 Task: Create a due date automation trigger when advanced on, 2 hours before a card is due add content with a name or a description not ending with resume.
Action: Mouse moved to (1145, 333)
Screenshot: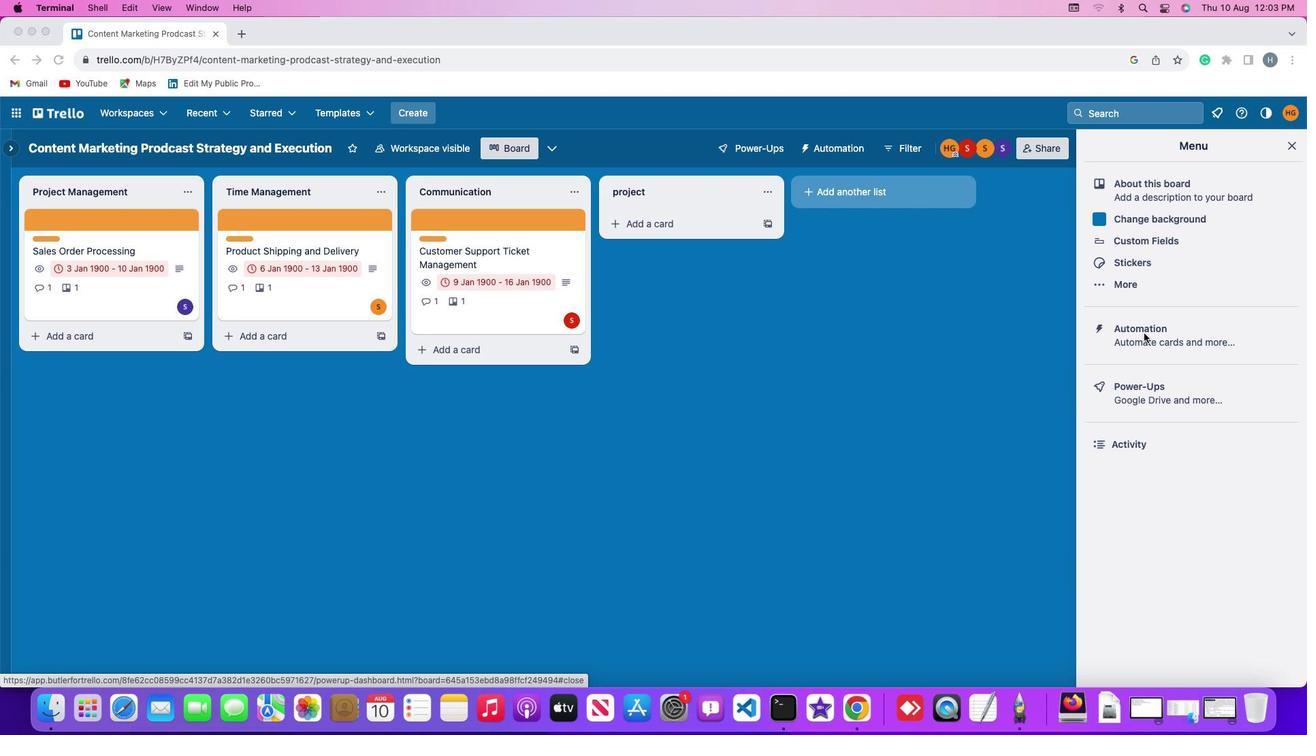 
Action: Mouse pressed left at (1145, 333)
Screenshot: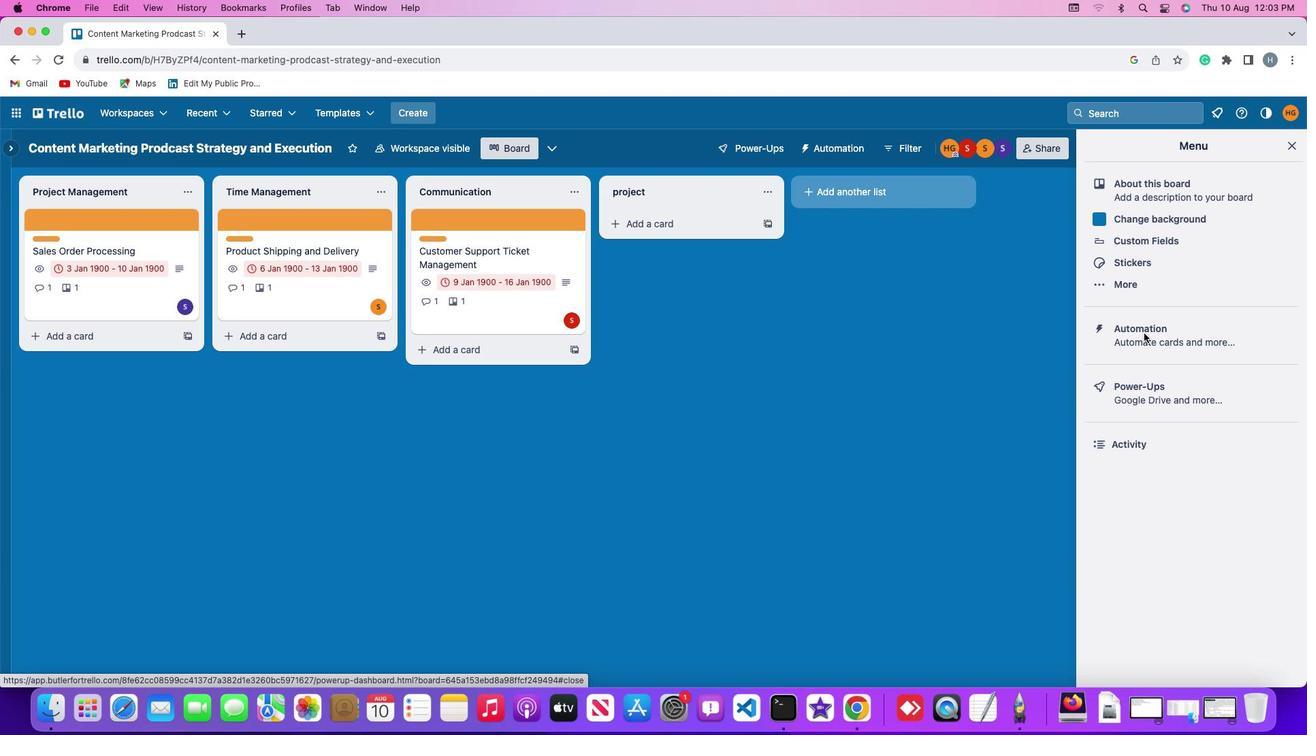 
Action: Mouse pressed left at (1145, 333)
Screenshot: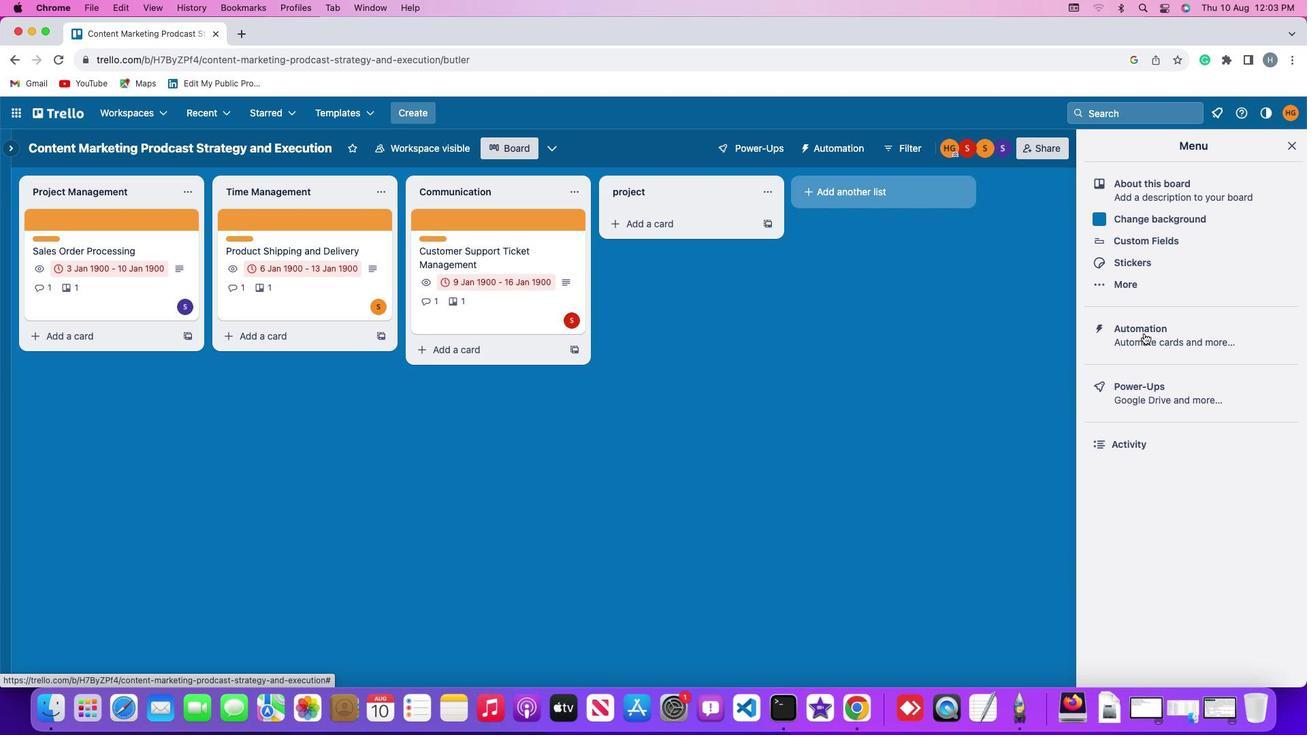 
Action: Mouse moved to (72, 324)
Screenshot: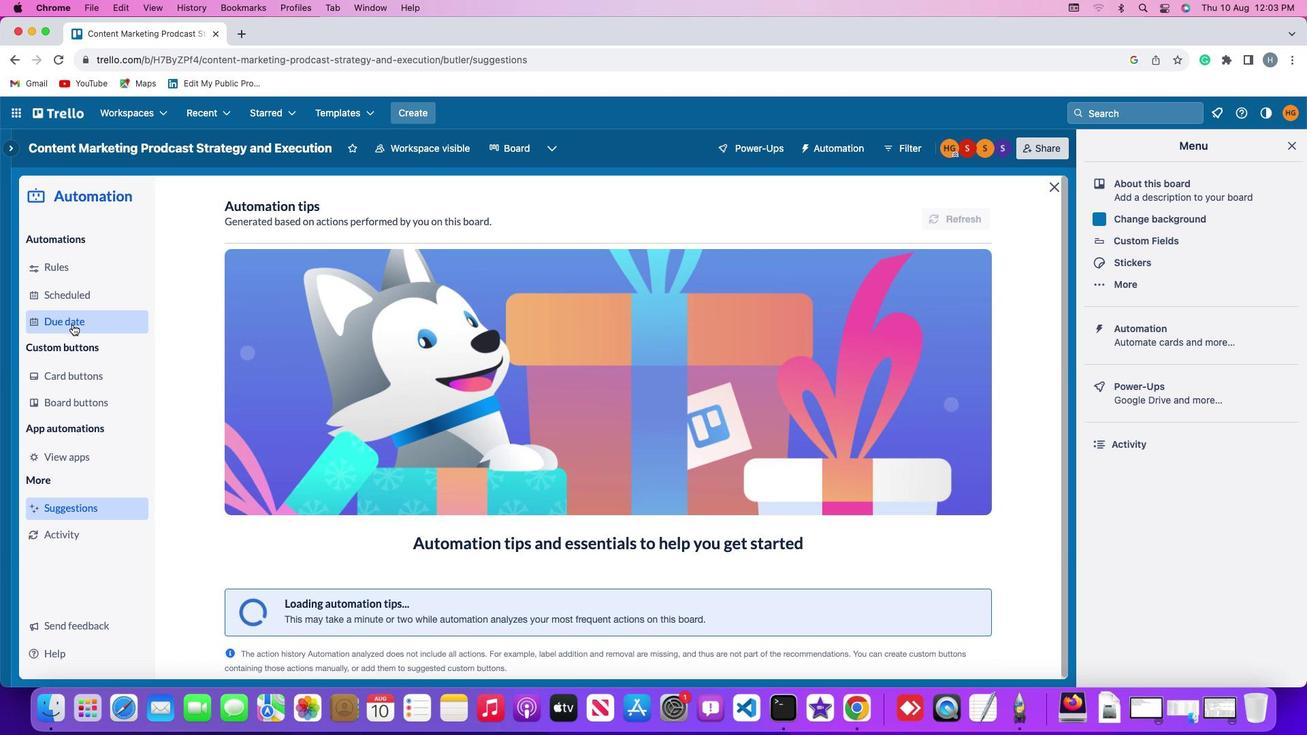 
Action: Mouse pressed left at (72, 324)
Screenshot: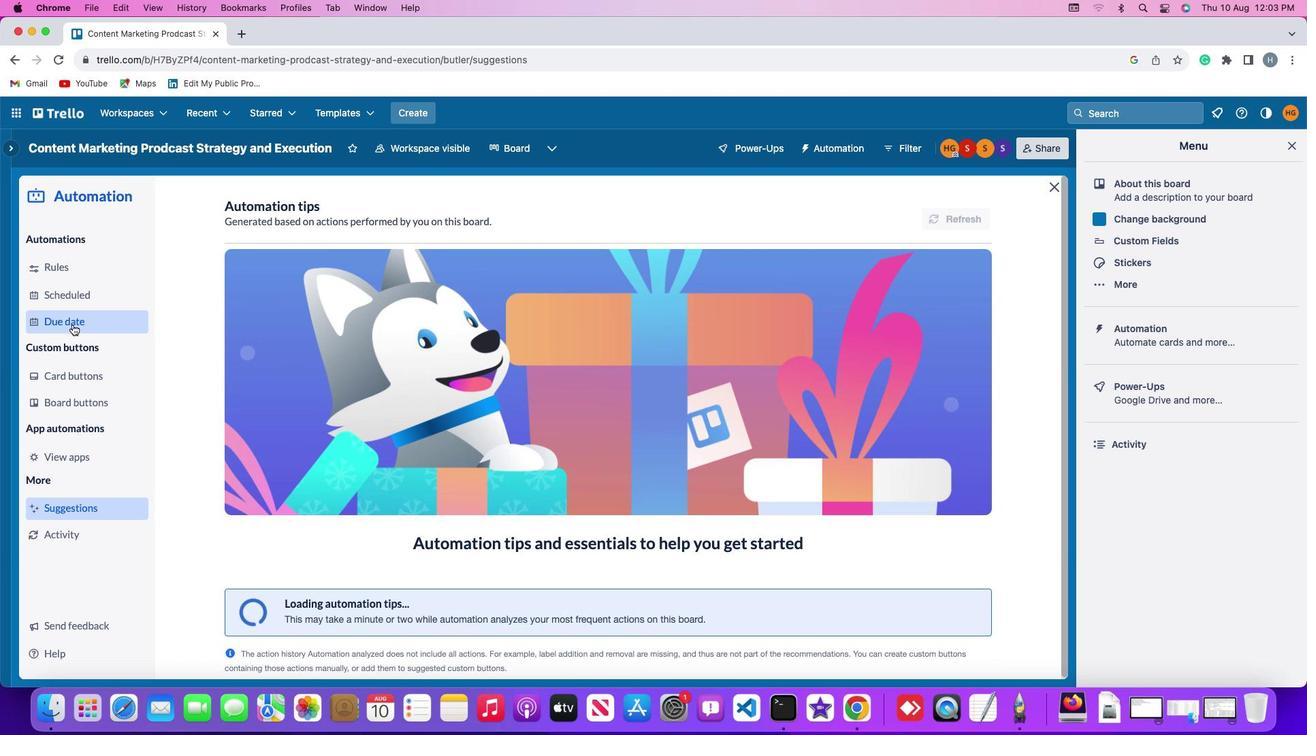 
Action: Mouse moved to (908, 211)
Screenshot: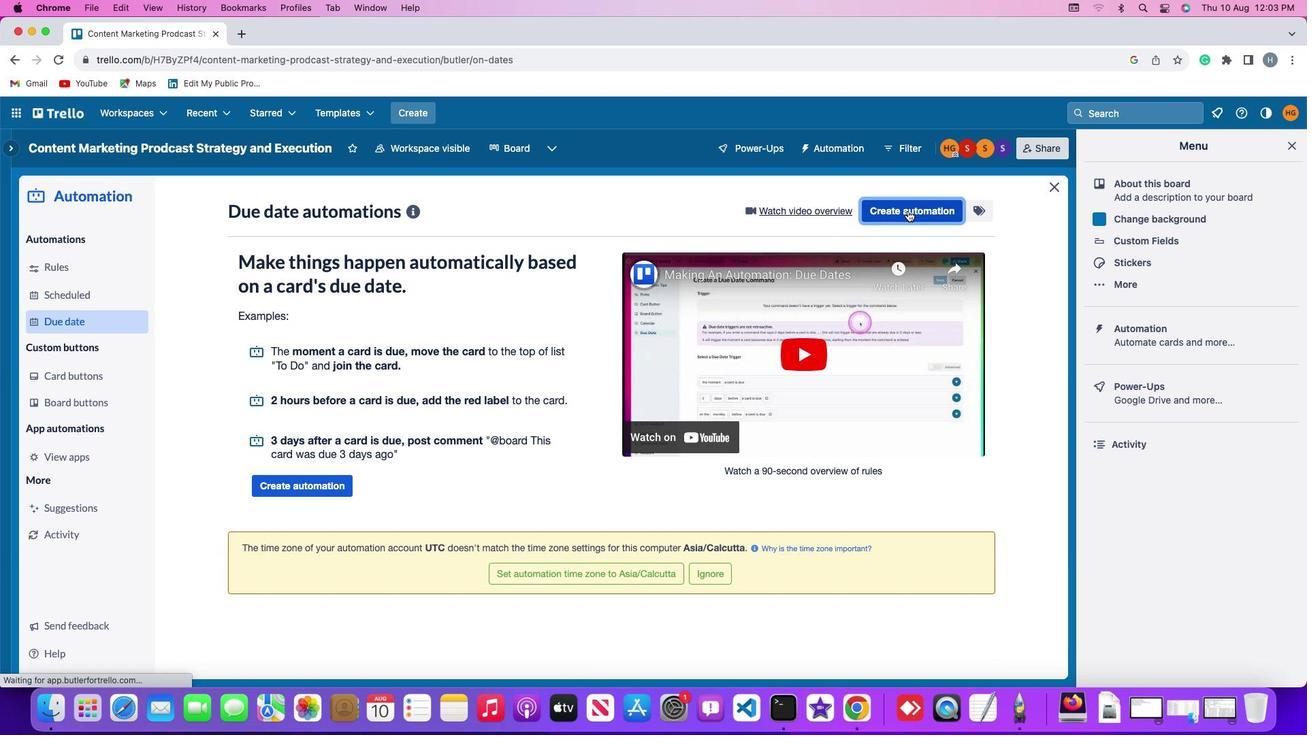 
Action: Mouse pressed left at (908, 211)
Screenshot: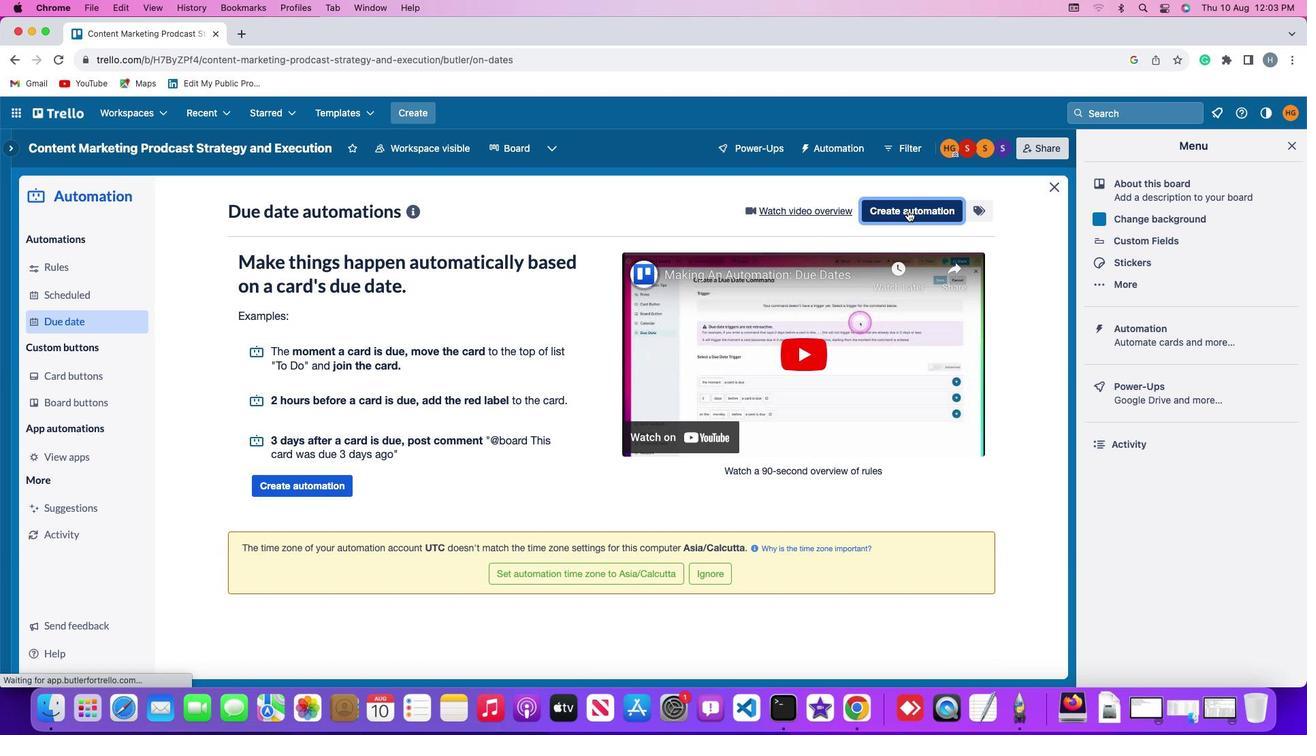 
Action: Mouse moved to (434, 341)
Screenshot: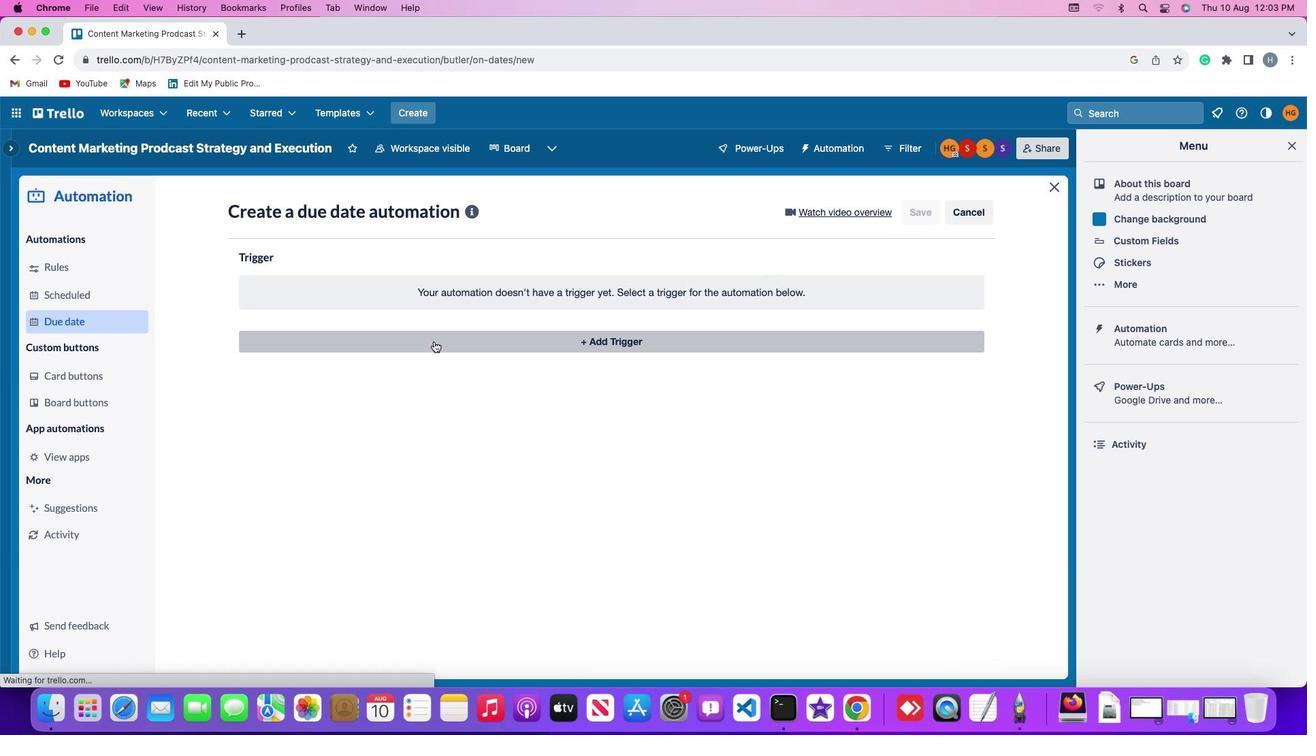 
Action: Mouse pressed left at (434, 341)
Screenshot: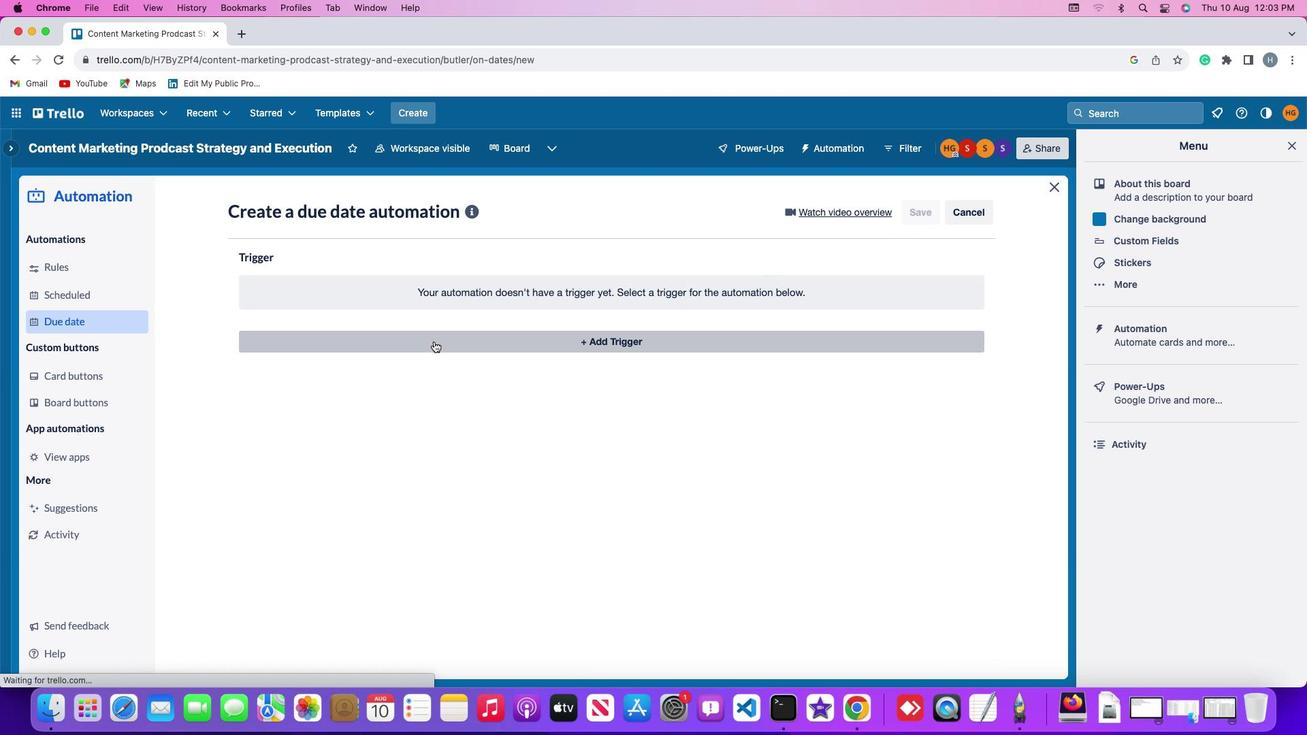 
Action: Mouse moved to (271, 547)
Screenshot: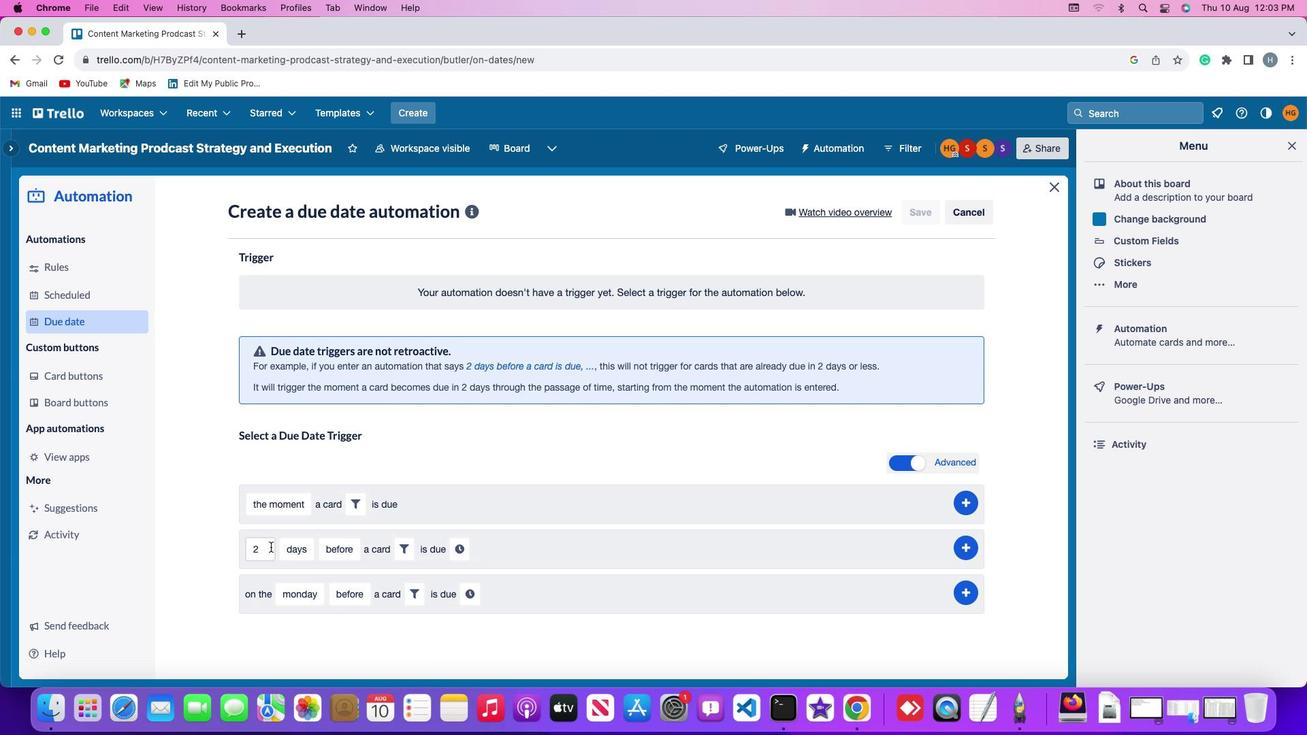 
Action: Mouse pressed left at (271, 547)
Screenshot: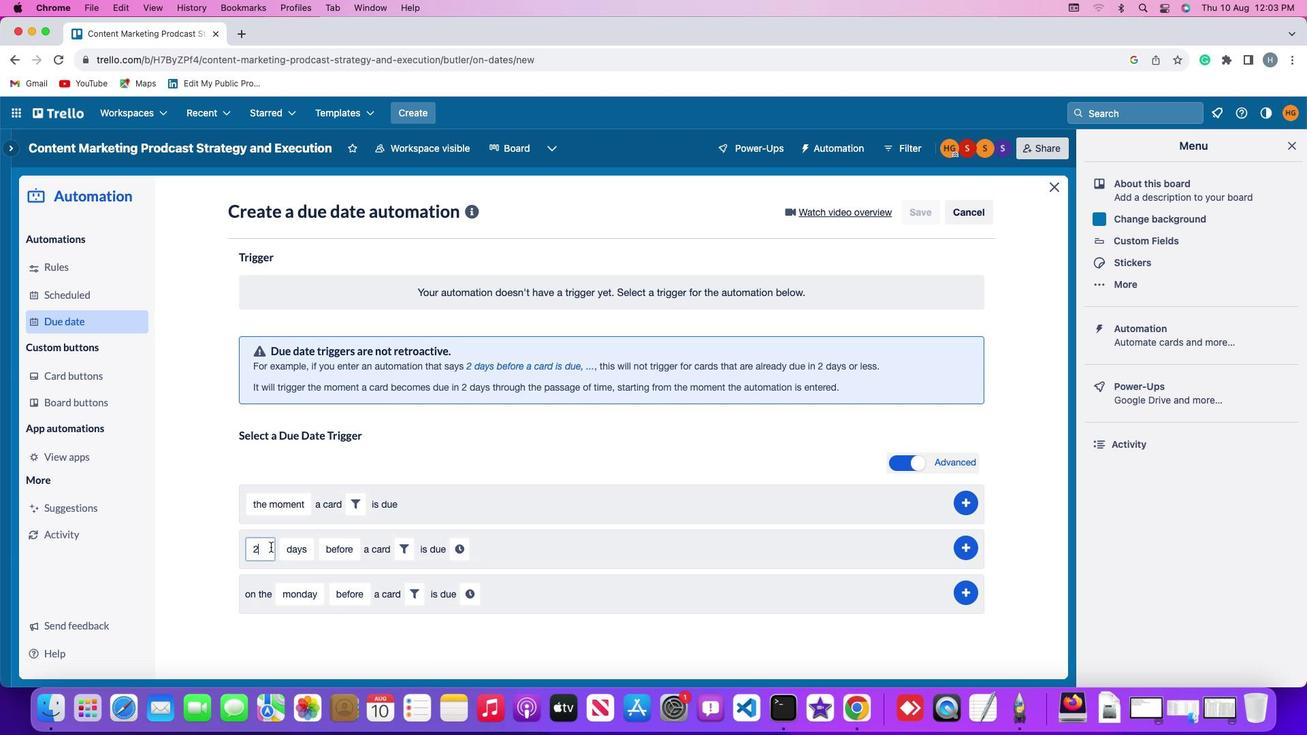
Action: Key pressed Key.backspace'2'
Screenshot: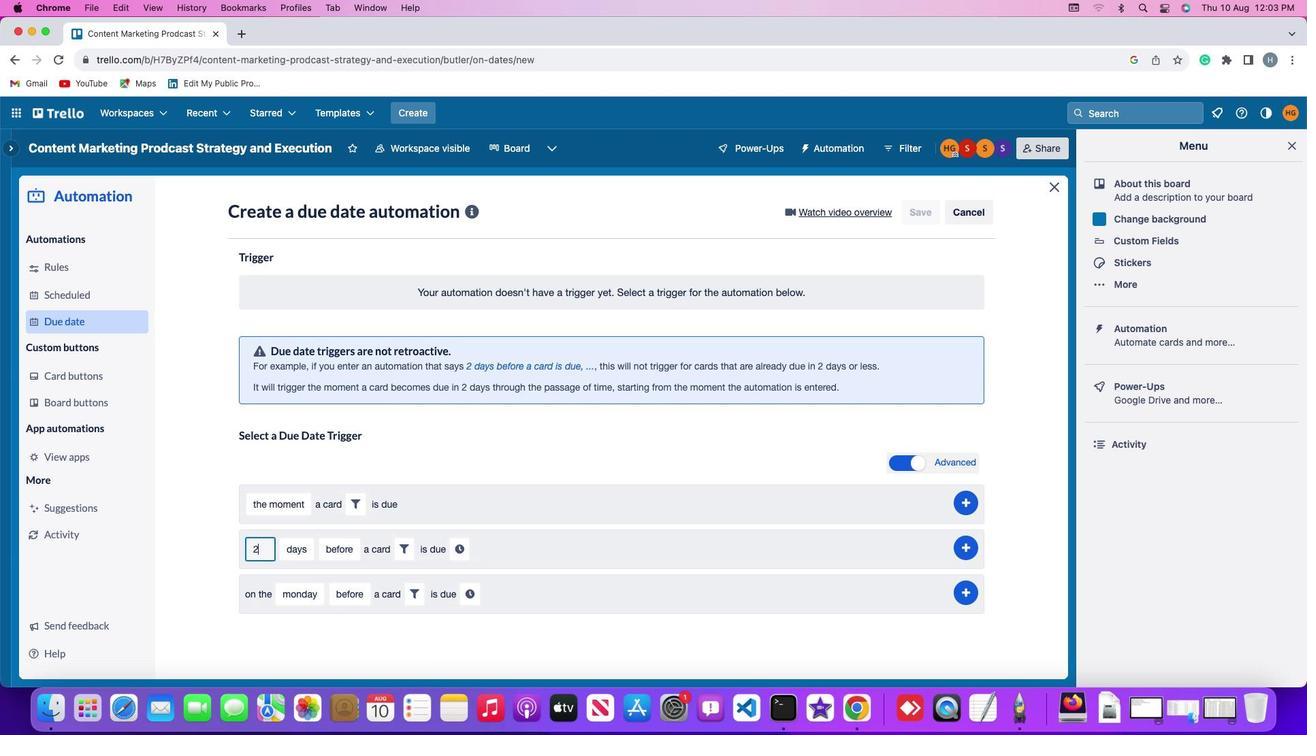 
Action: Mouse moved to (292, 547)
Screenshot: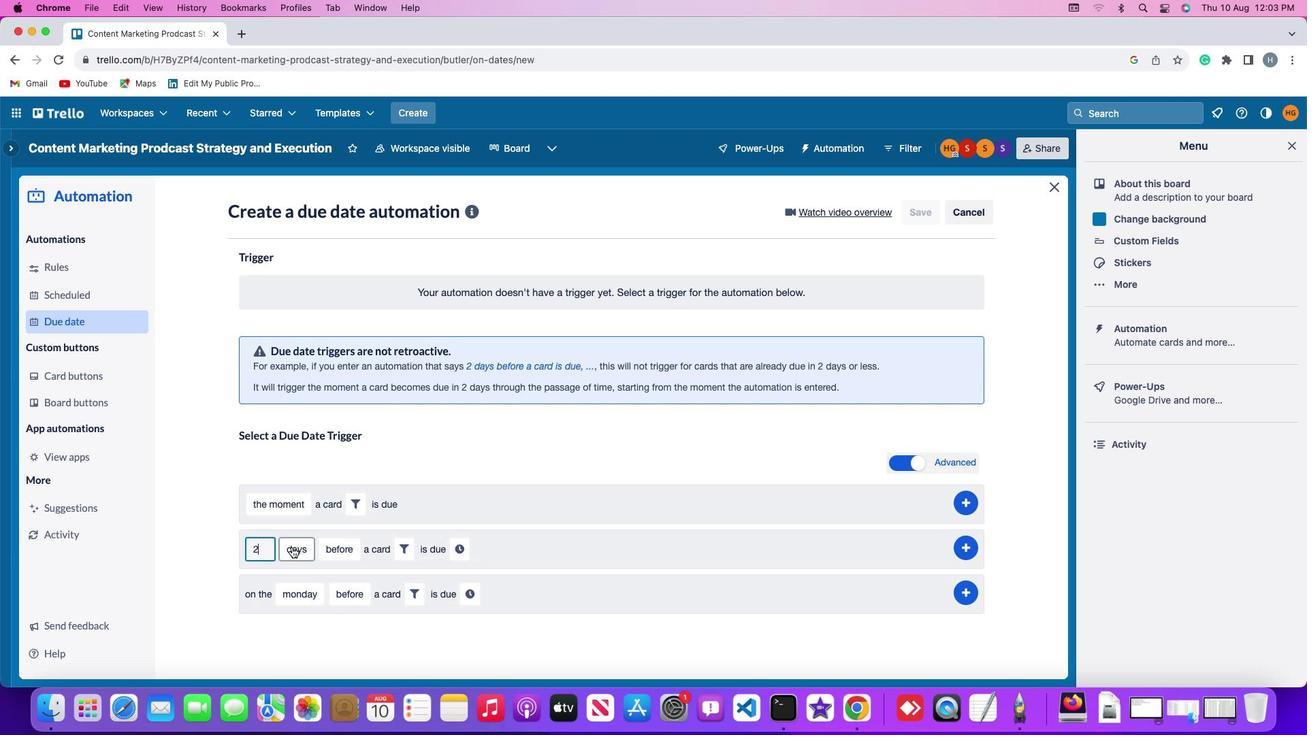 
Action: Mouse pressed left at (292, 547)
Screenshot: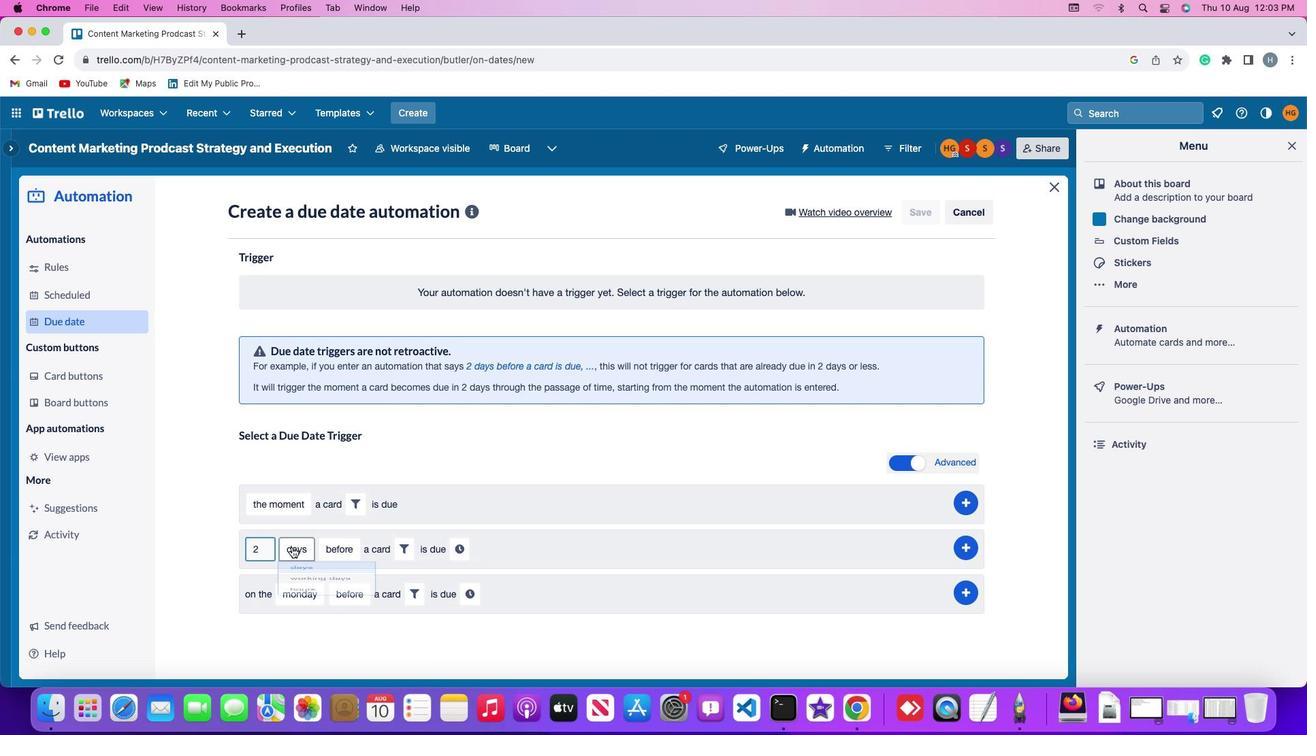 
Action: Mouse moved to (308, 635)
Screenshot: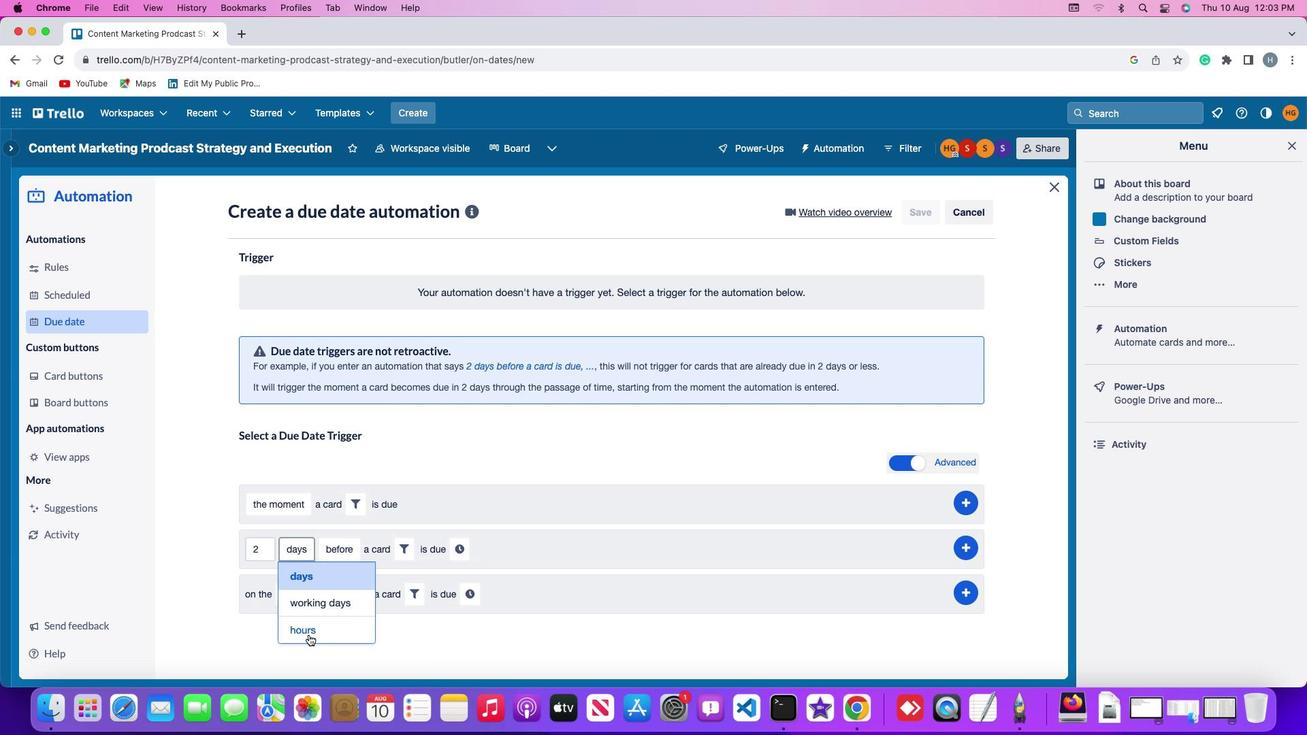 
Action: Mouse pressed left at (308, 635)
Screenshot: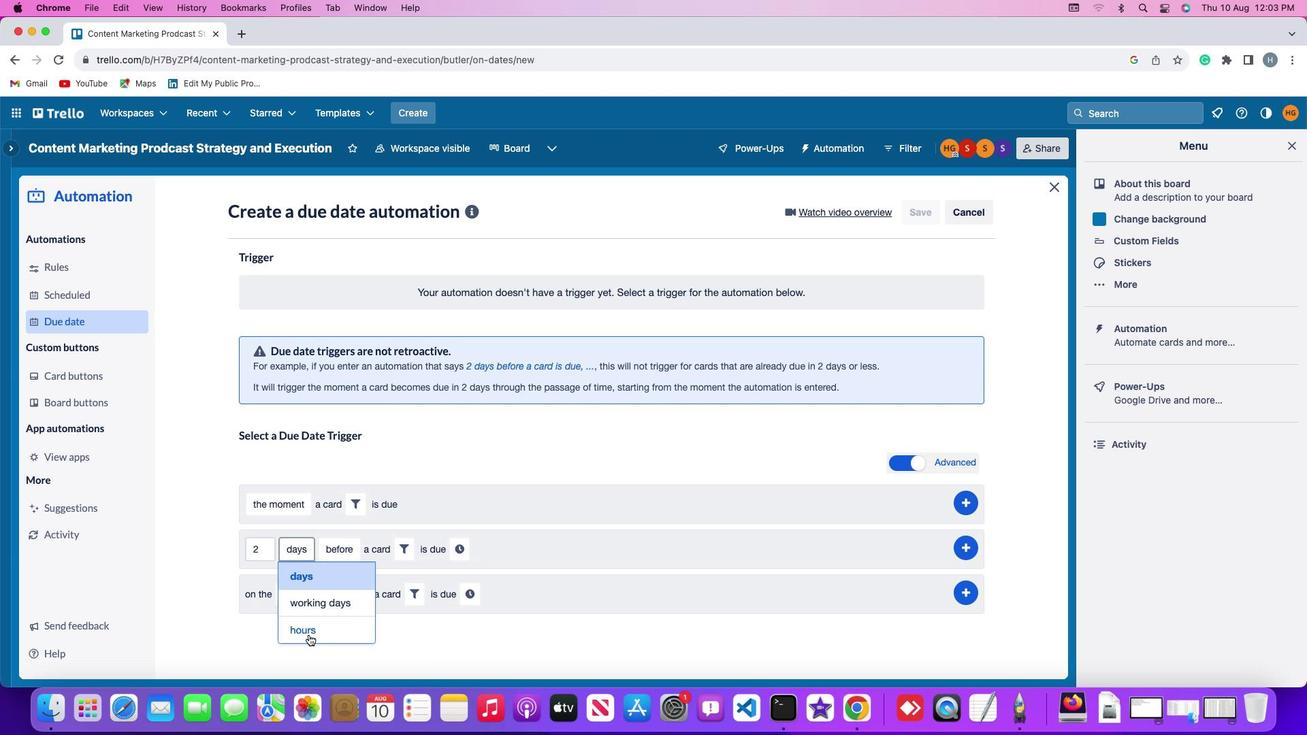 
Action: Mouse moved to (342, 553)
Screenshot: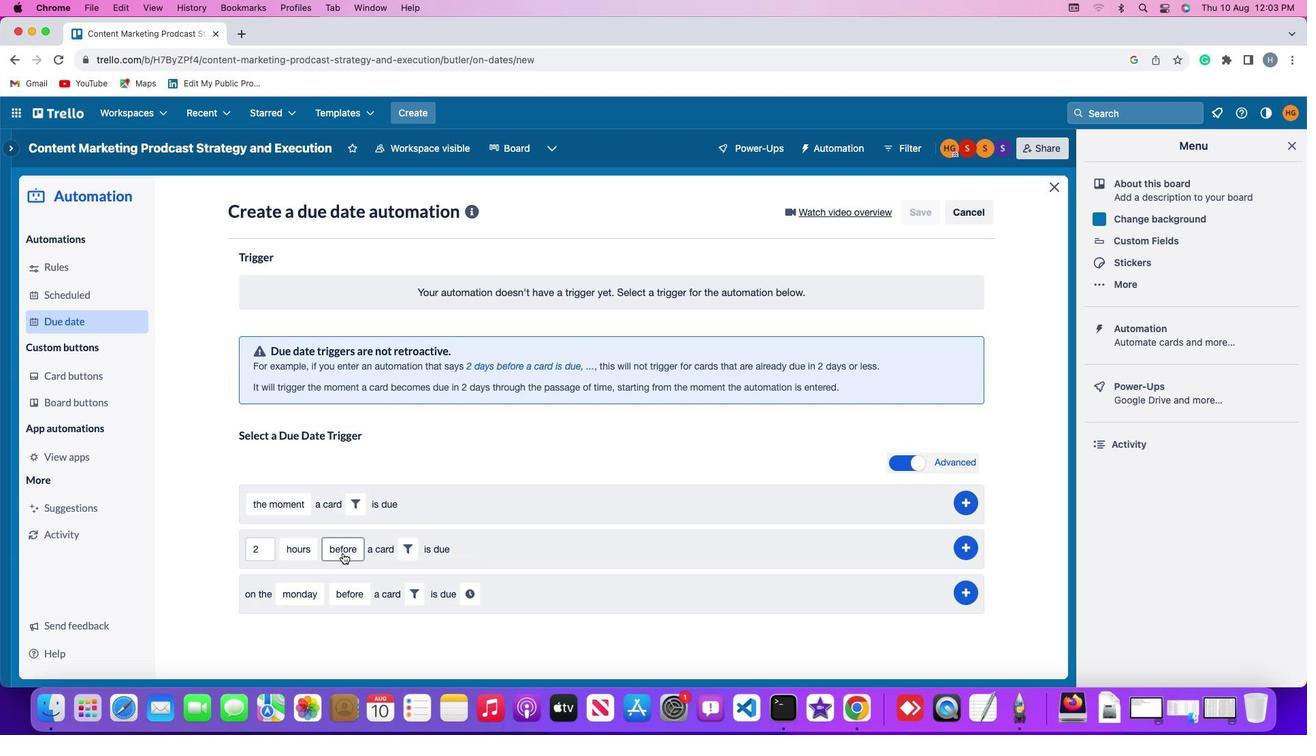 
Action: Mouse pressed left at (342, 553)
Screenshot: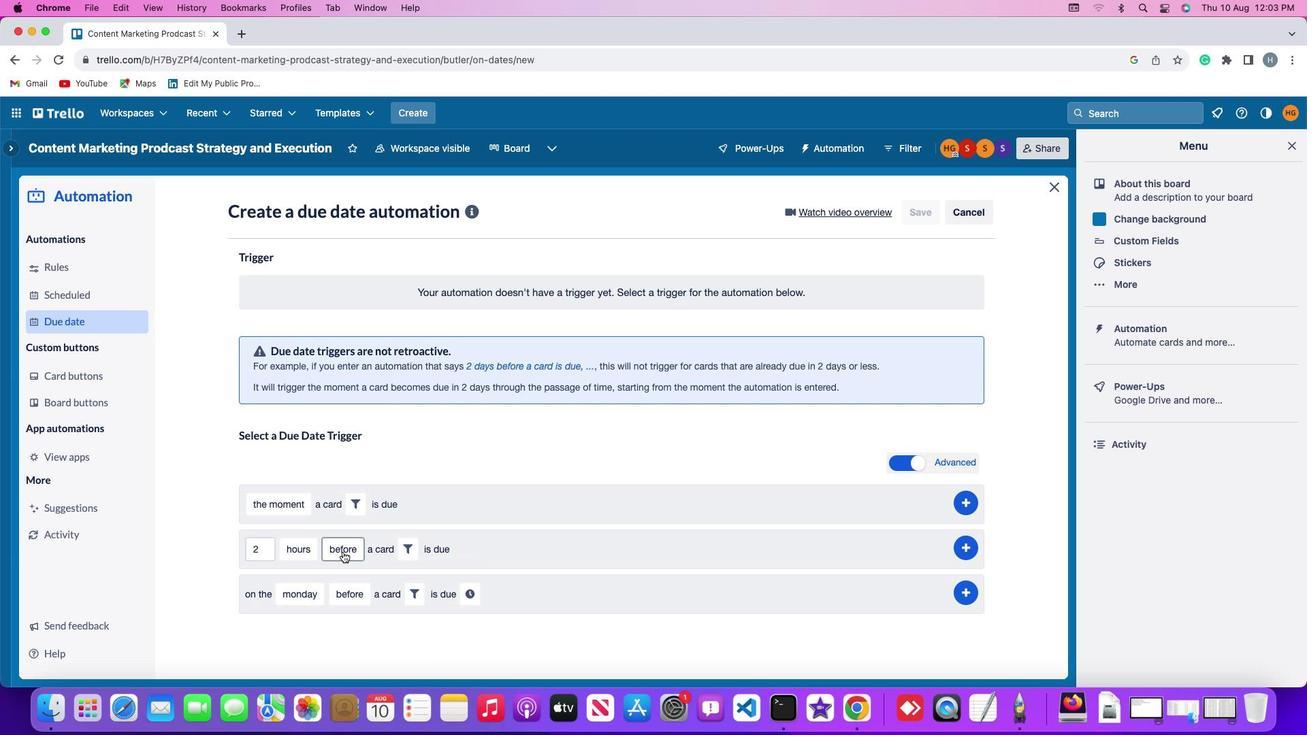 
Action: Mouse moved to (344, 572)
Screenshot: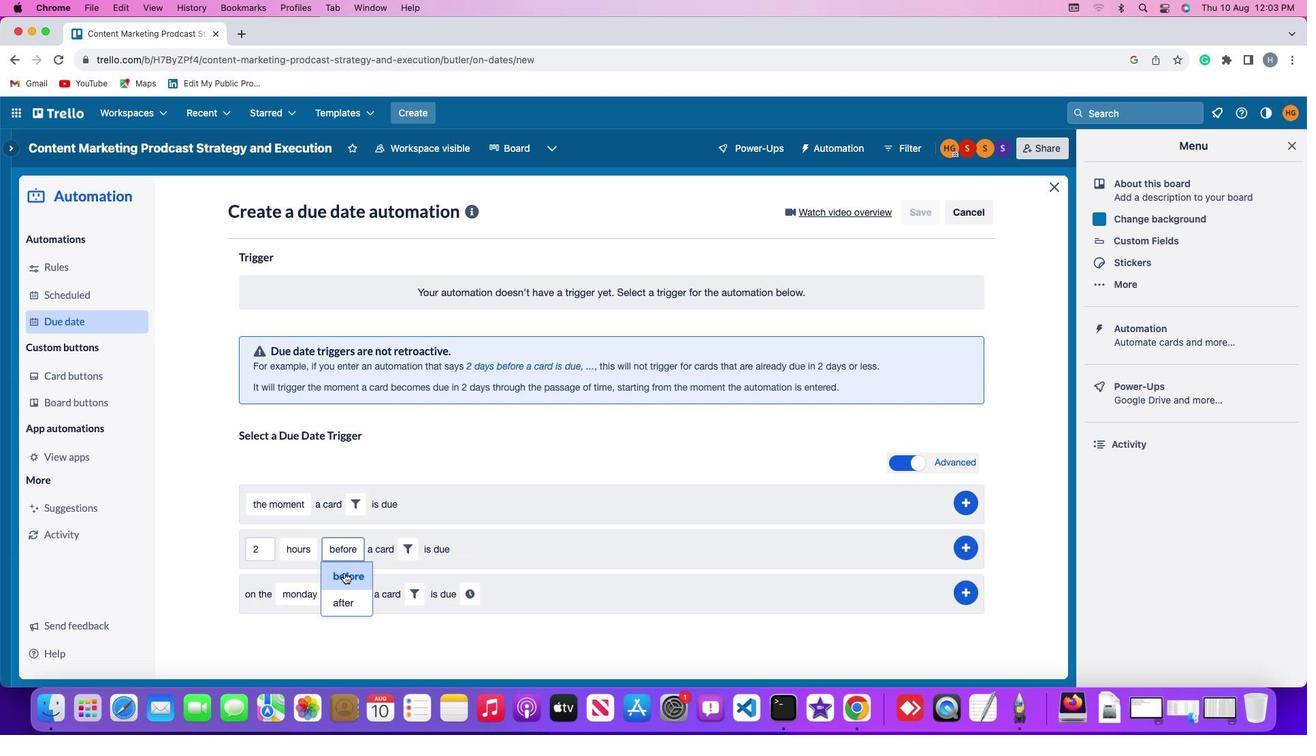
Action: Mouse pressed left at (344, 572)
Screenshot: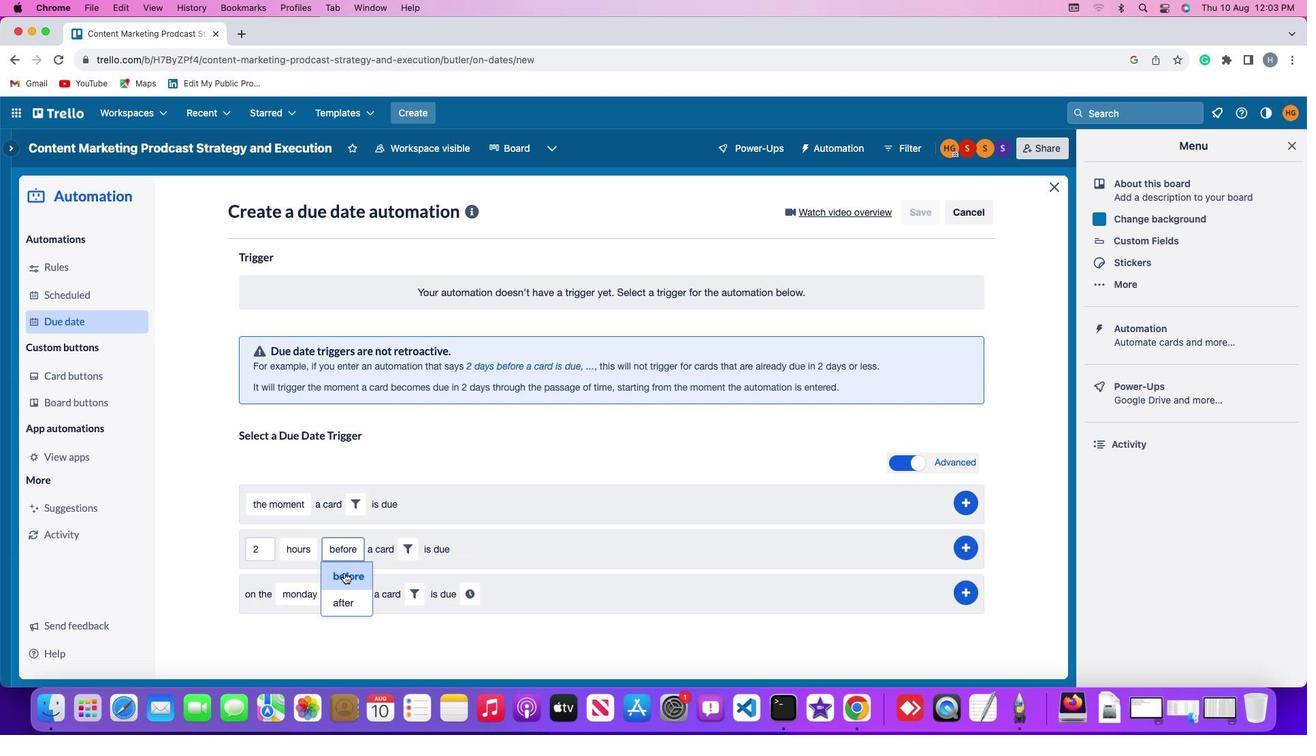 
Action: Mouse moved to (406, 546)
Screenshot: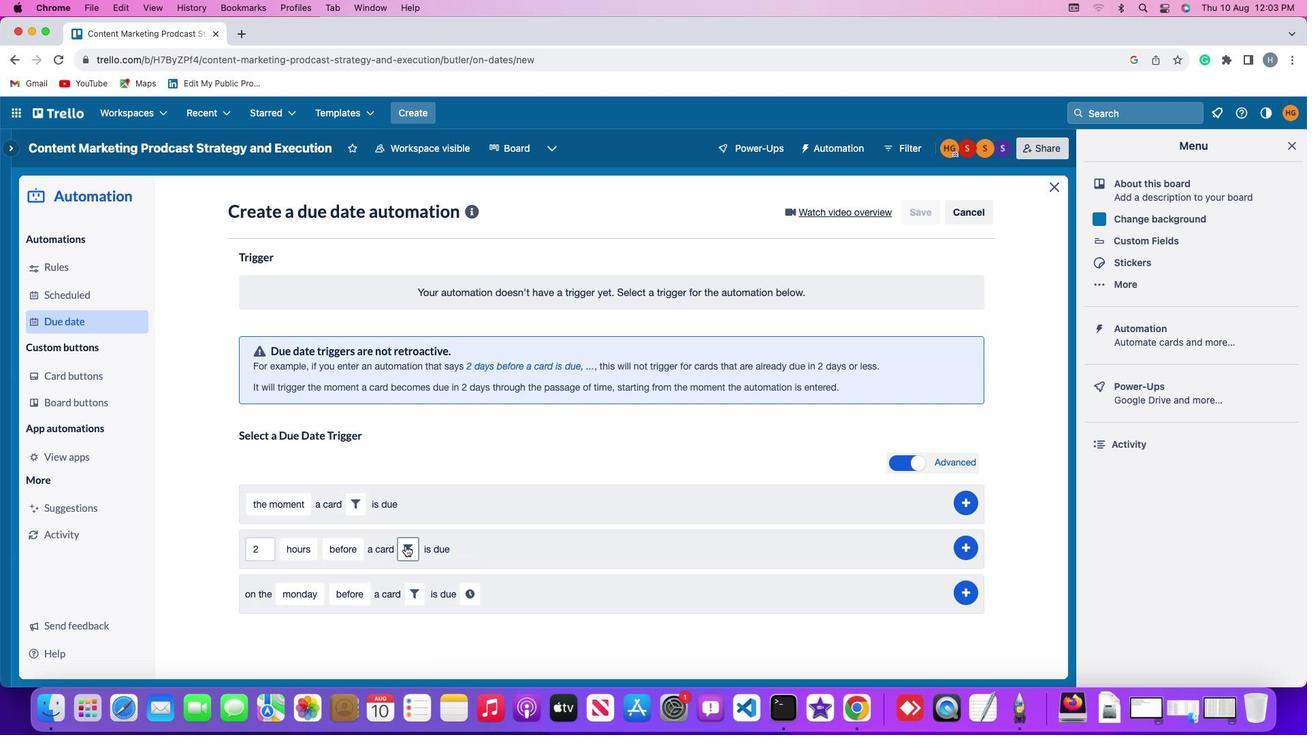 
Action: Mouse pressed left at (406, 546)
Screenshot: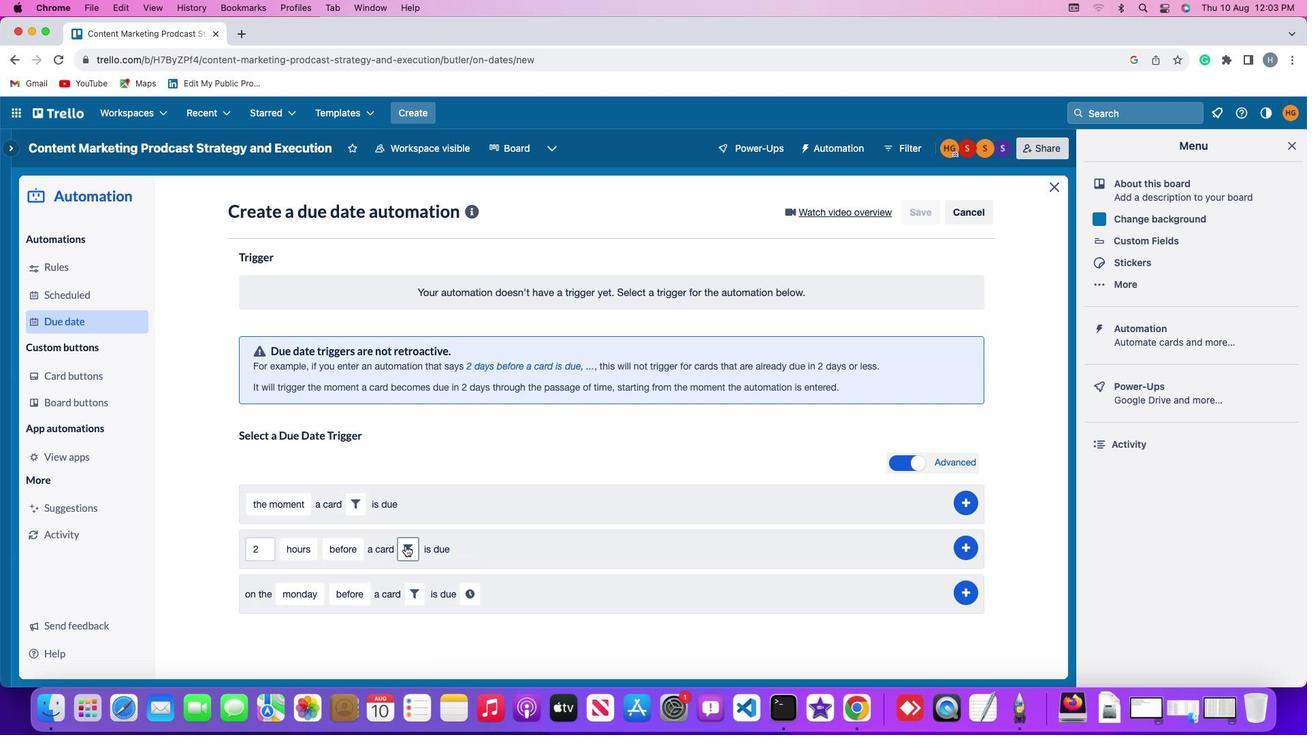 
Action: Mouse moved to (582, 585)
Screenshot: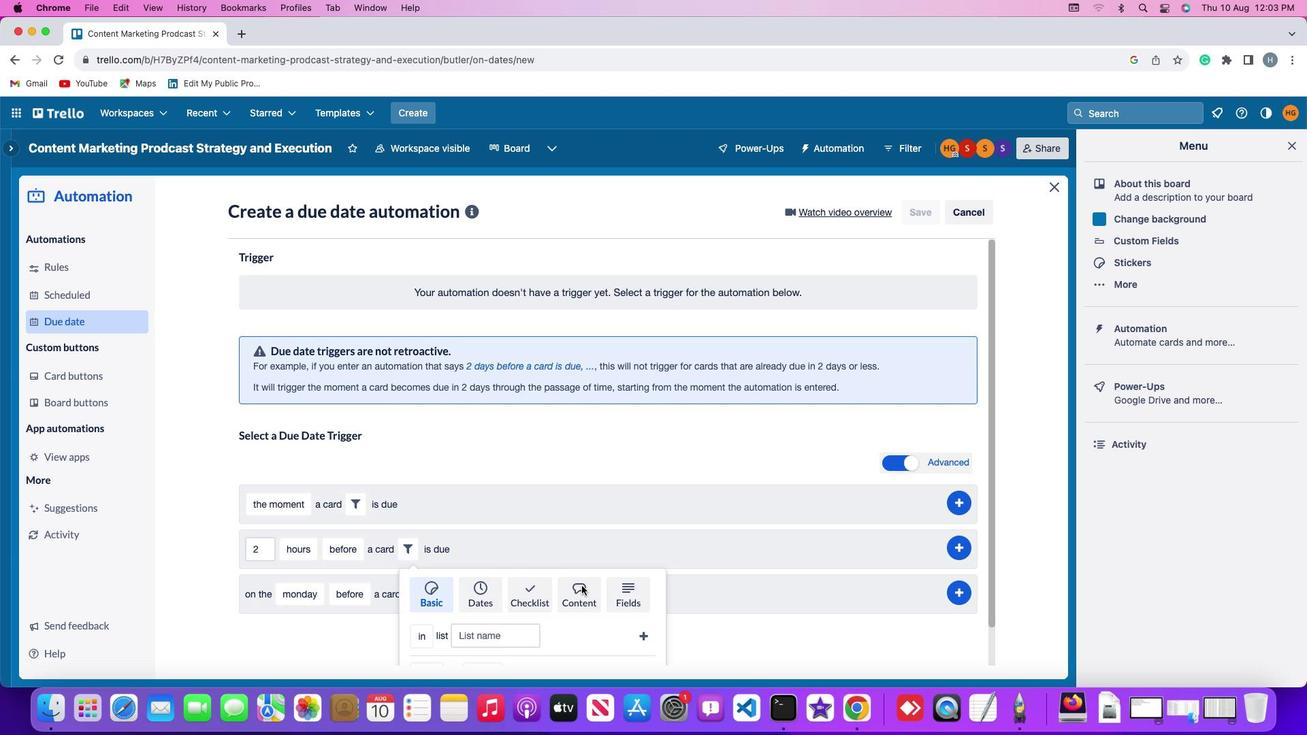 
Action: Mouse pressed left at (582, 585)
Screenshot: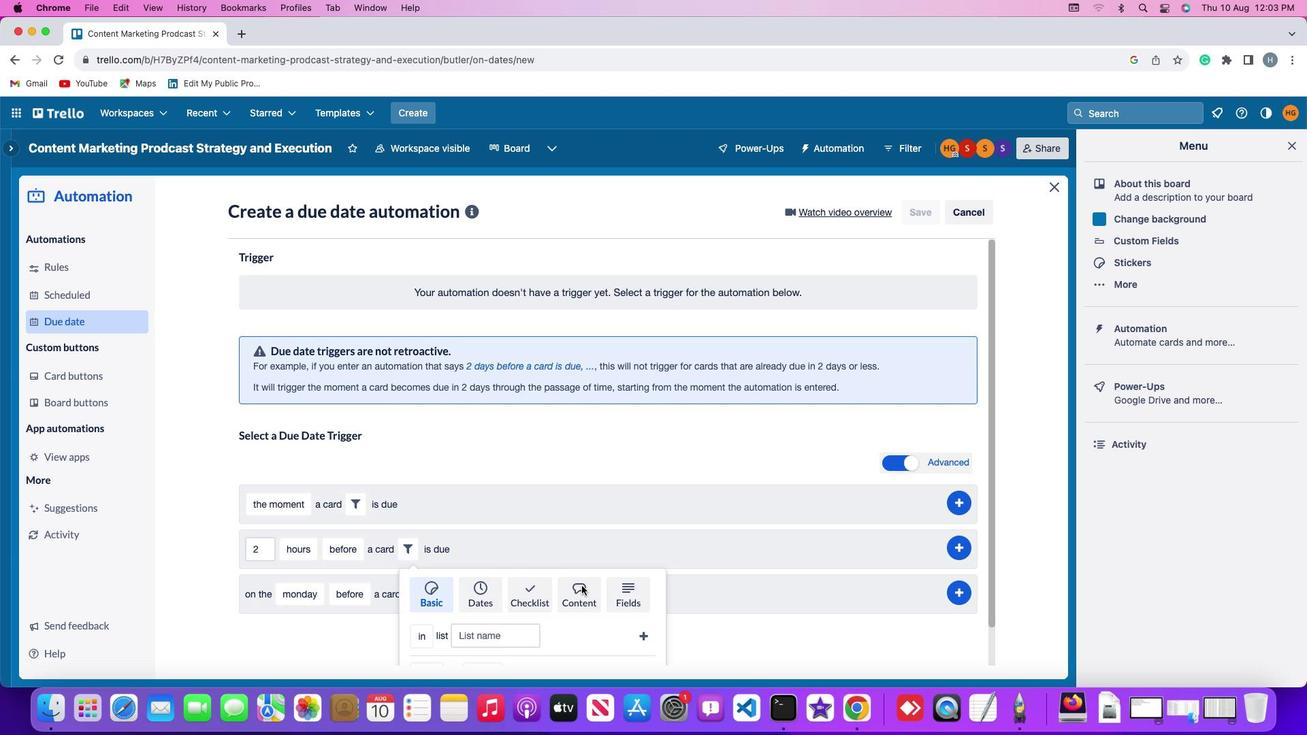 
Action: Mouse moved to (437, 633)
Screenshot: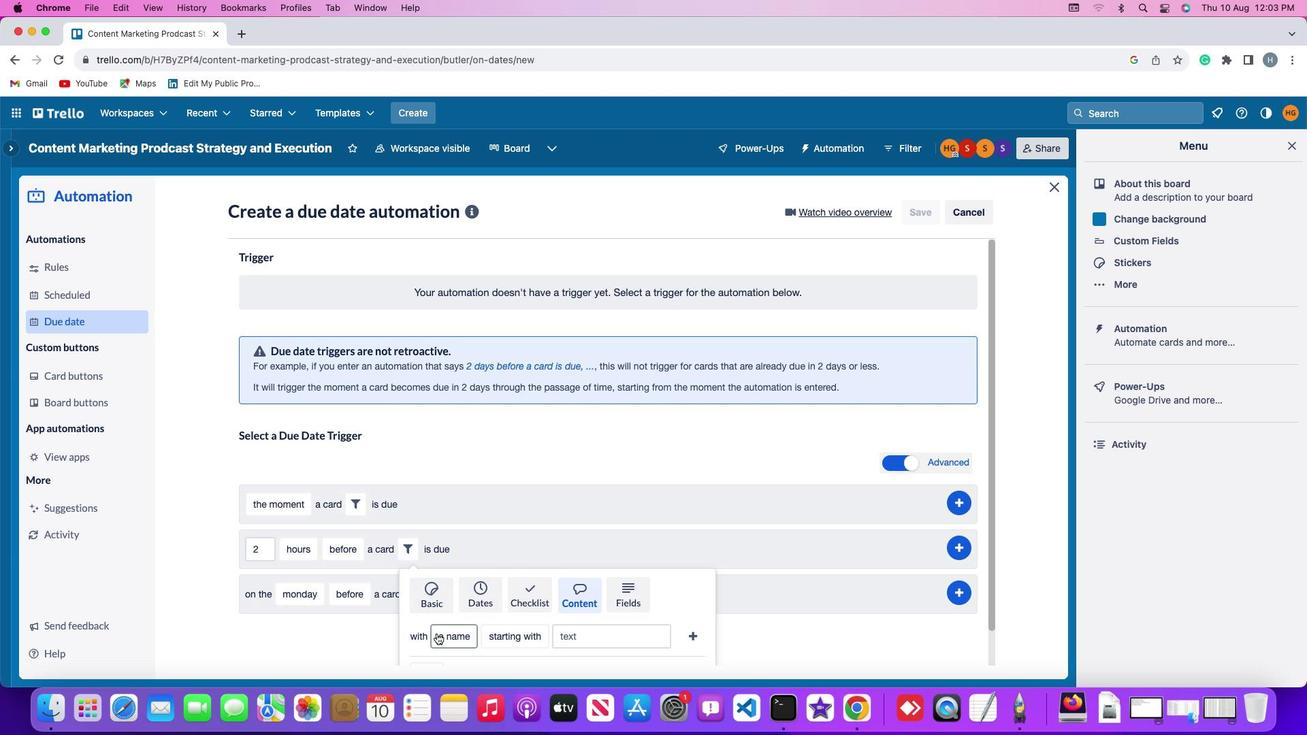 
Action: Mouse pressed left at (437, 633)
Screenshot: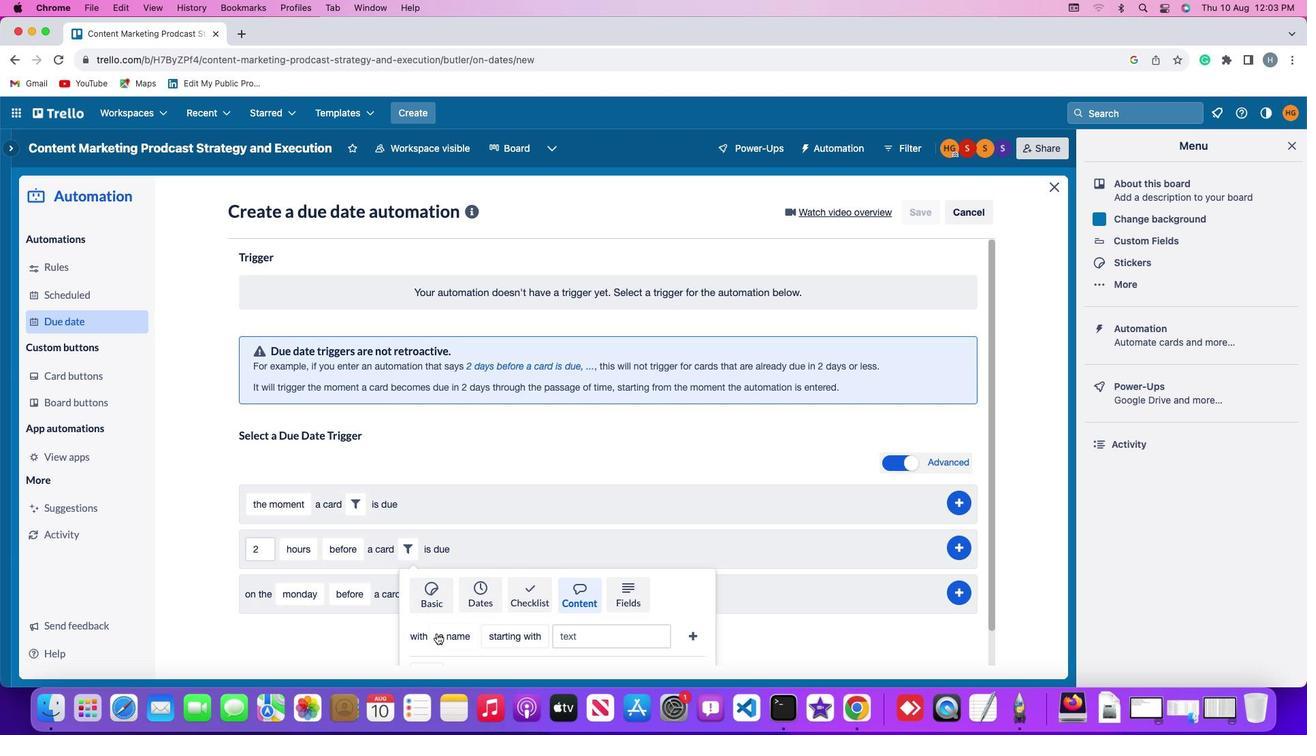 
Action: Mouse moved to (470, 609)
Screenshot: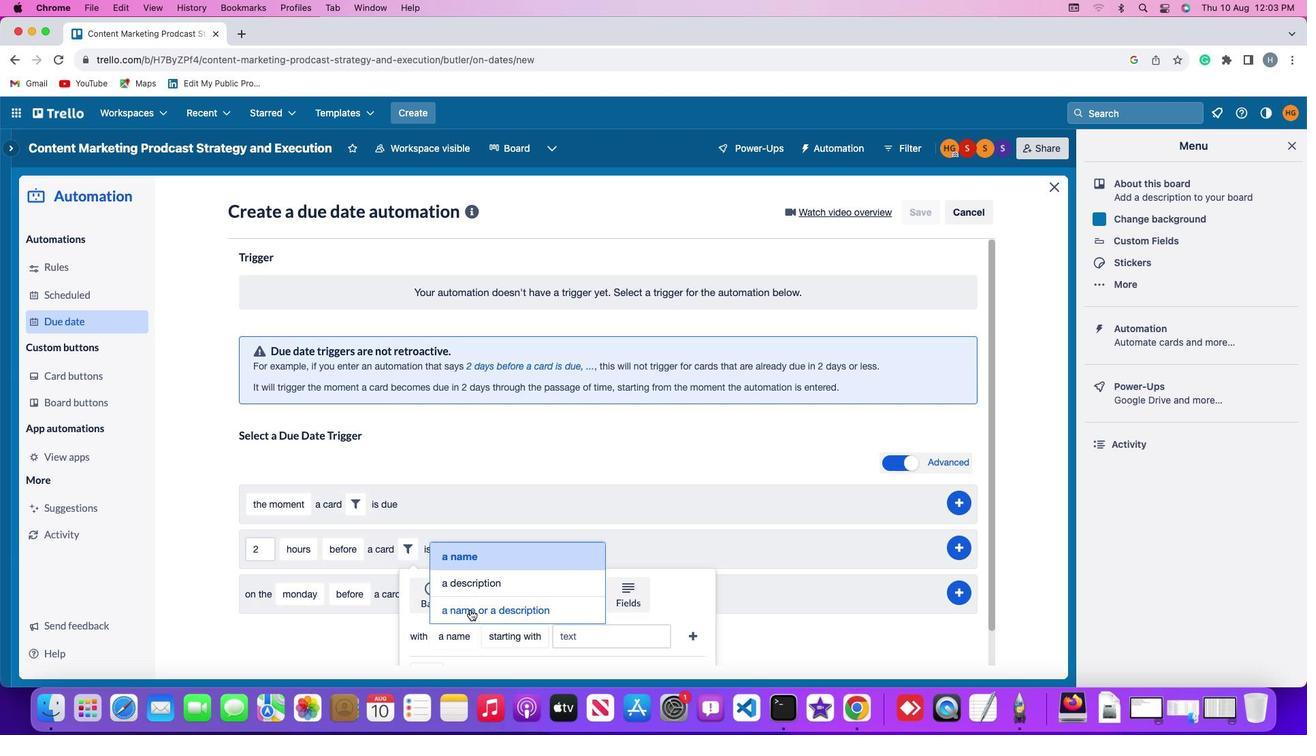 
Action: Mouse pressed left at (470, 609)
Screenshot: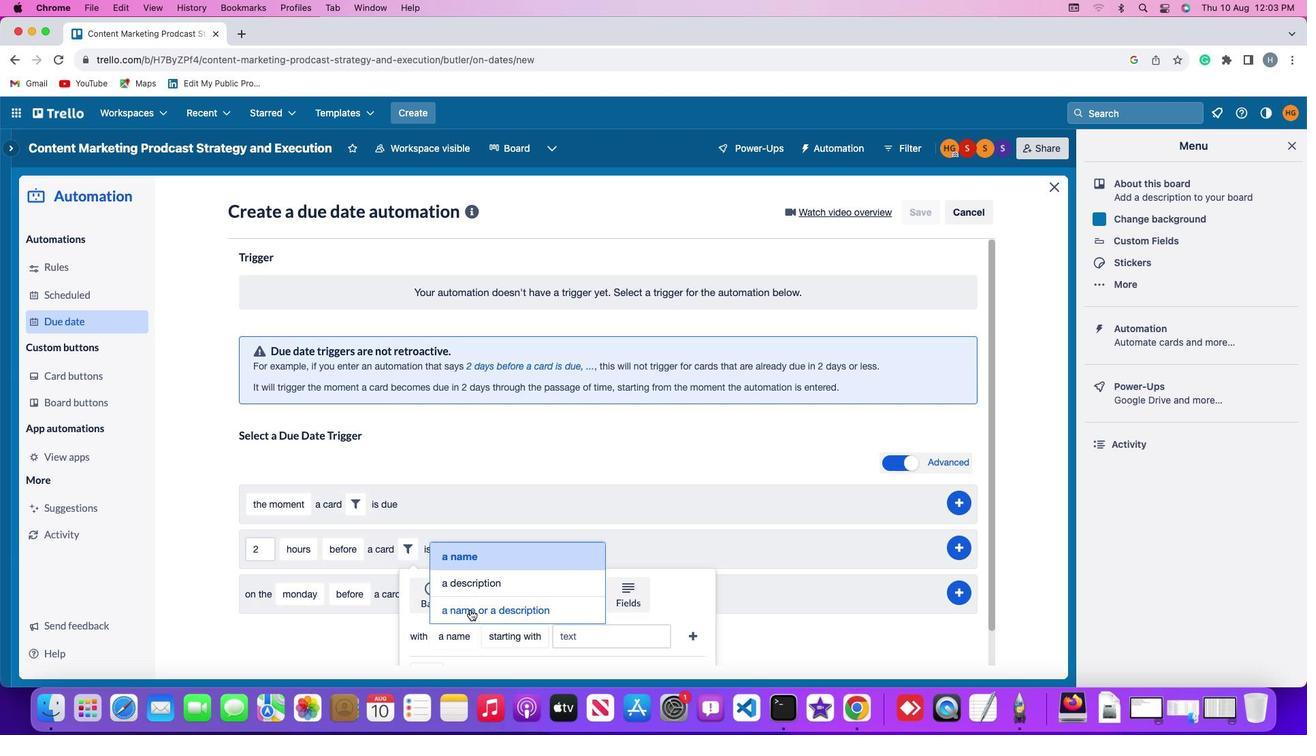 
Action: Mouse moved to (581, 636)
Screenshot: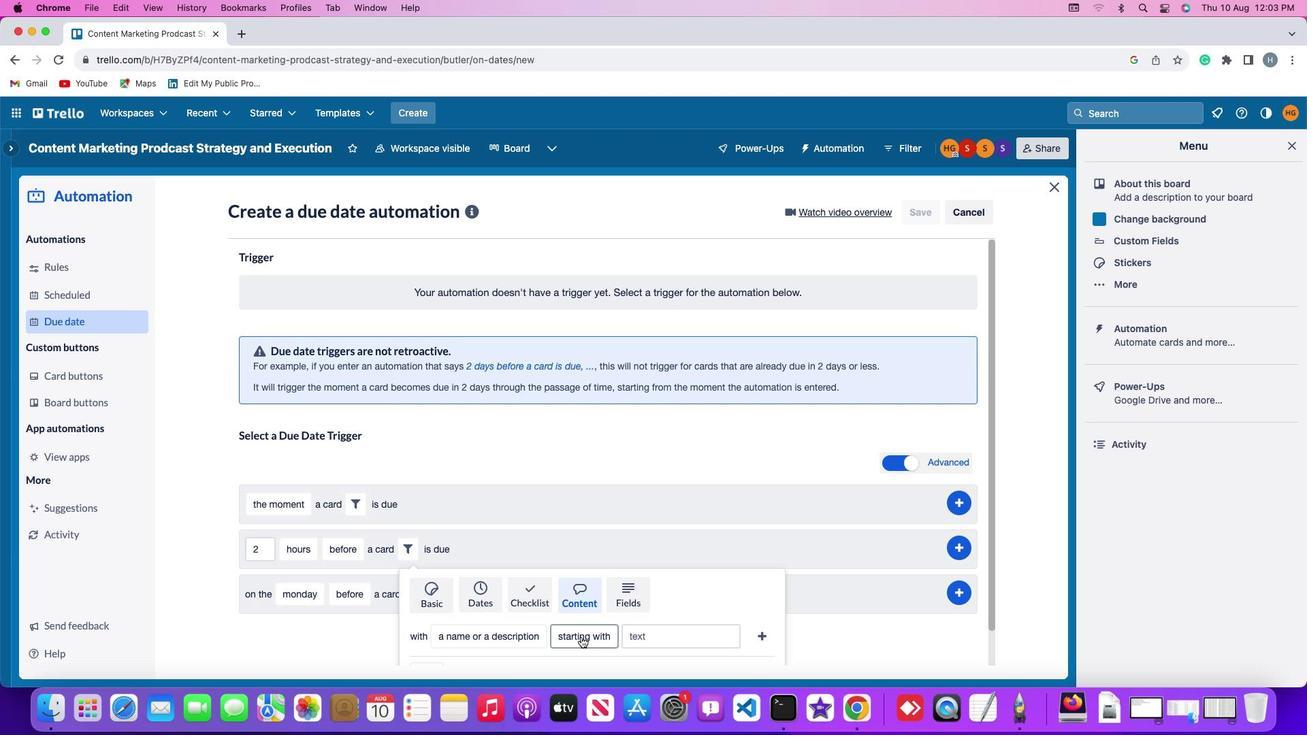 
Action: Mouse pressed left at (581, 636)
Screenshot: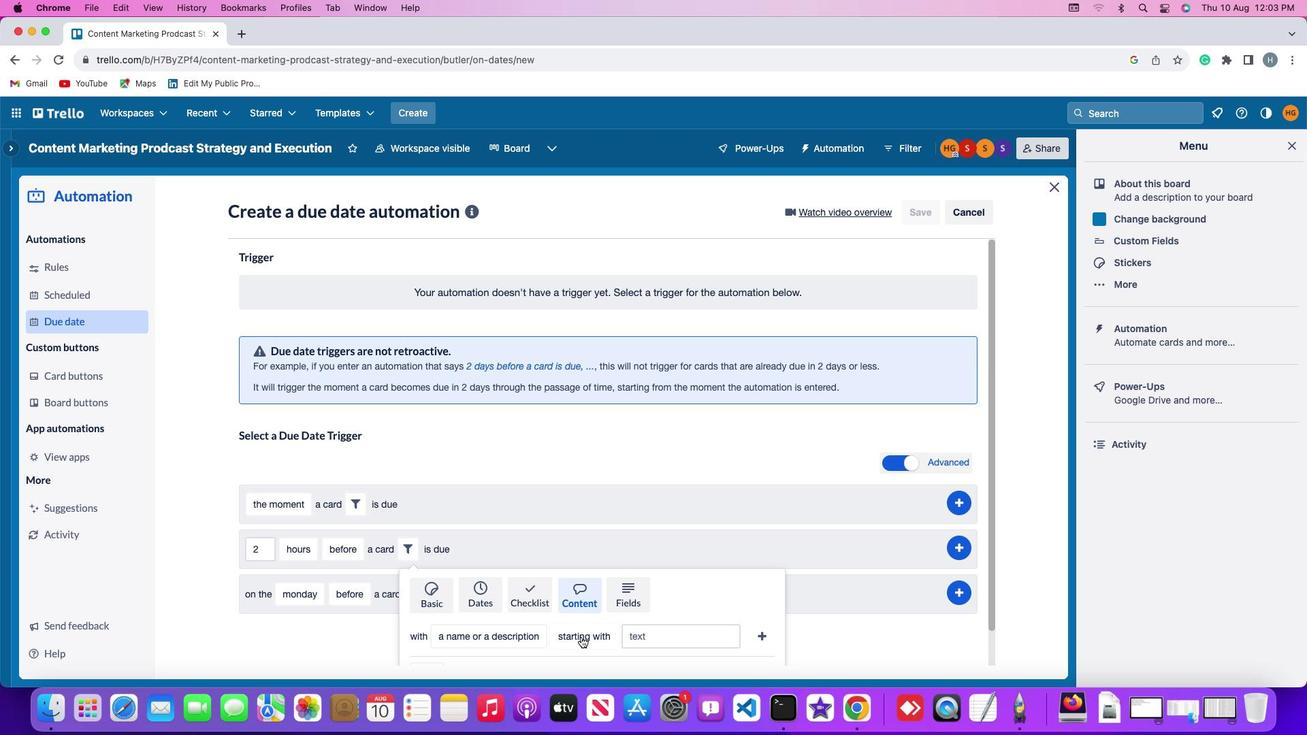 
Action: Mouse moved to (602, 581)
Screenshot: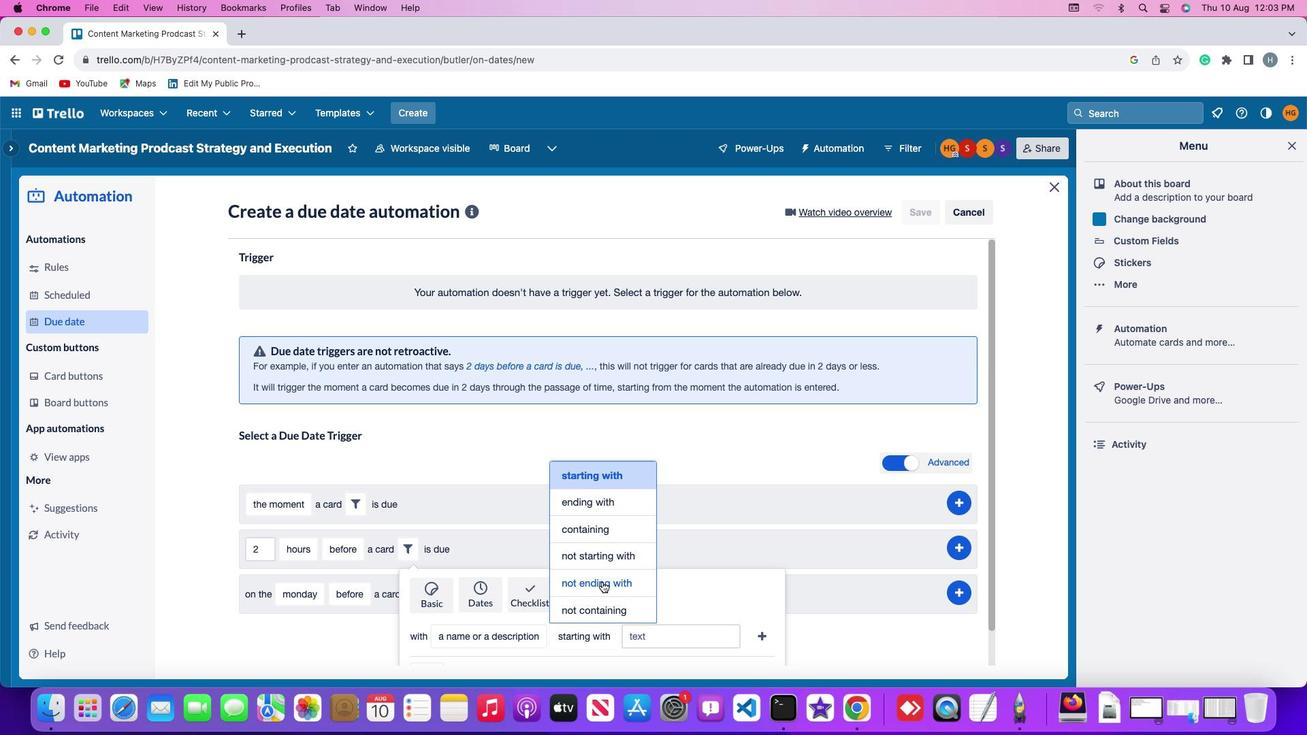 
Action: Mouse pressed left at (602, 581)
Screenshot: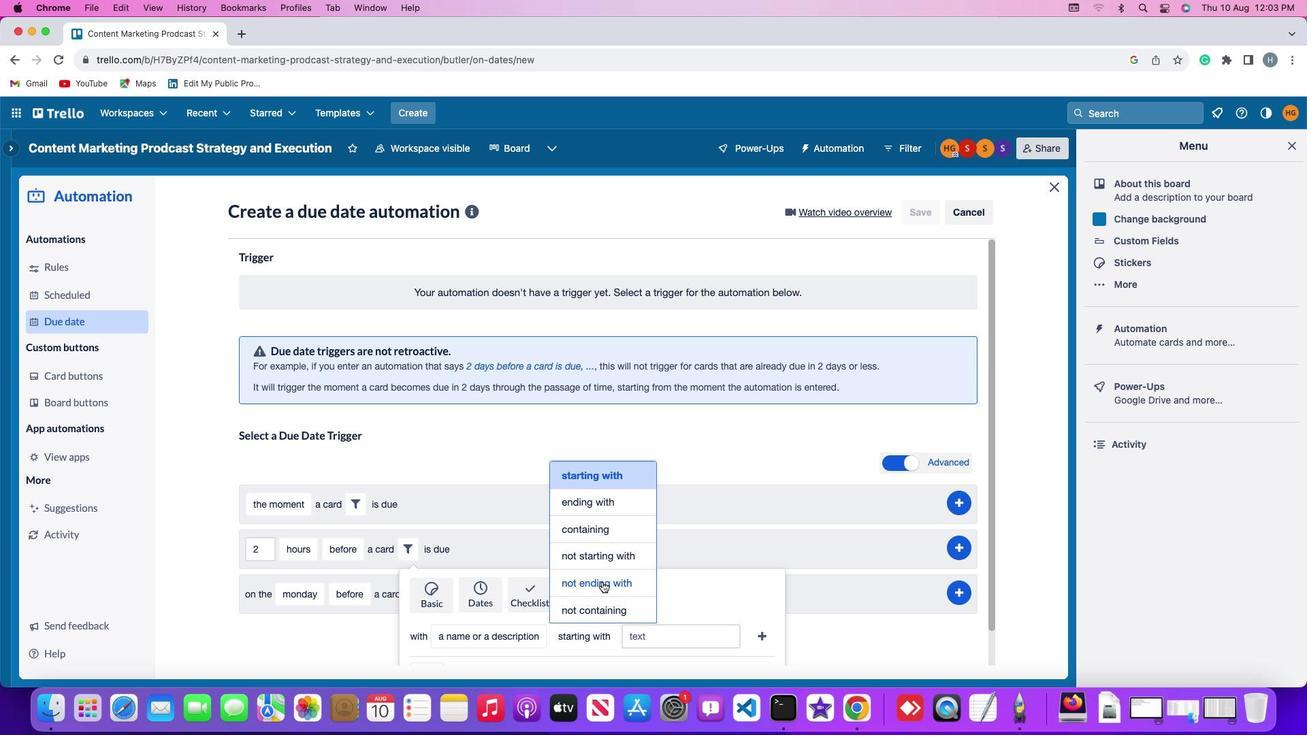 
Action: Mouse moved to (653, 639)
Screenshot: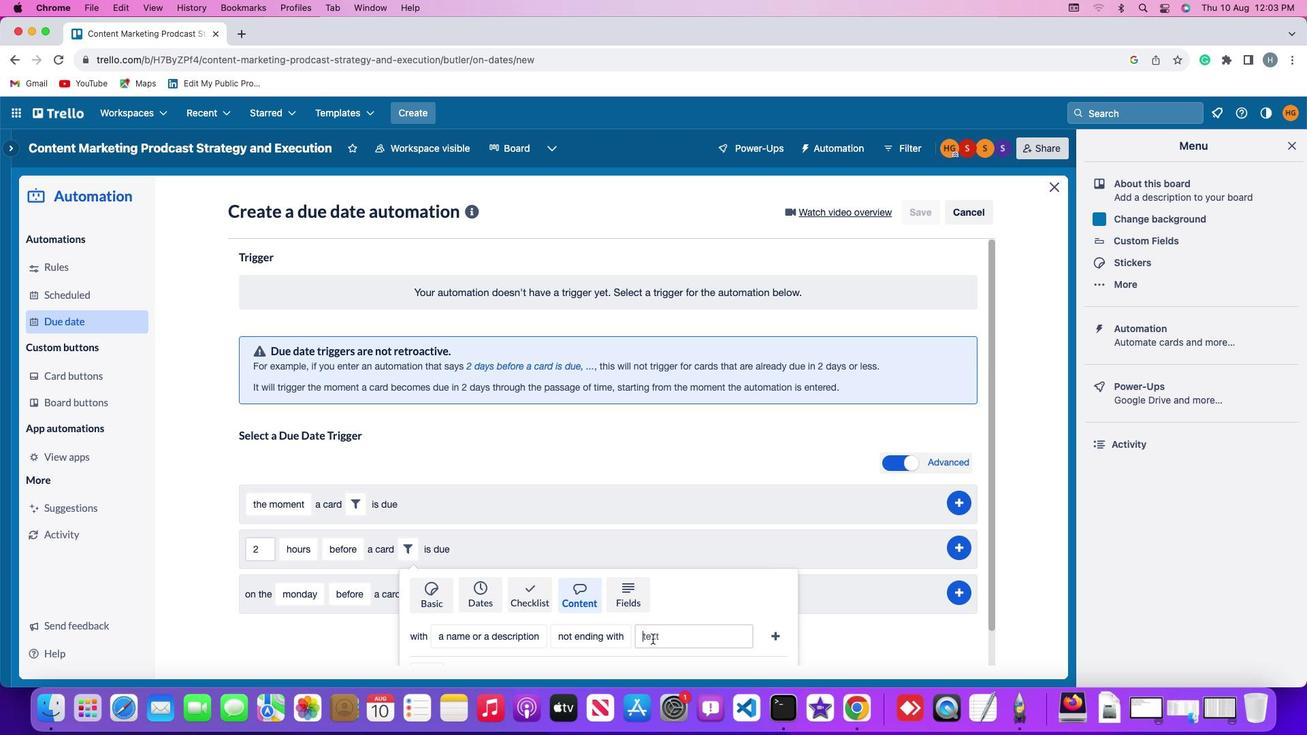 
Action: Mouse pressed left at (653, 639)
Screenshot: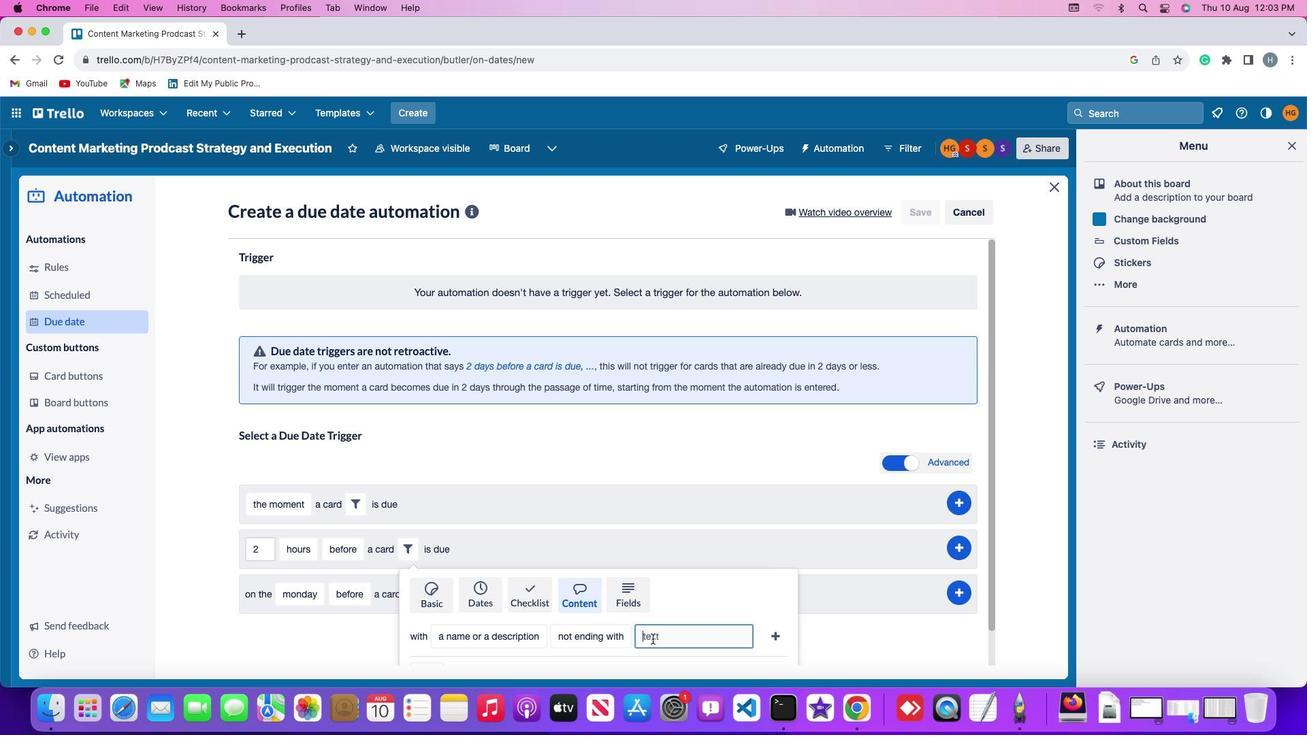 
Action: Mouse moved to (653, 639)
Screenshot: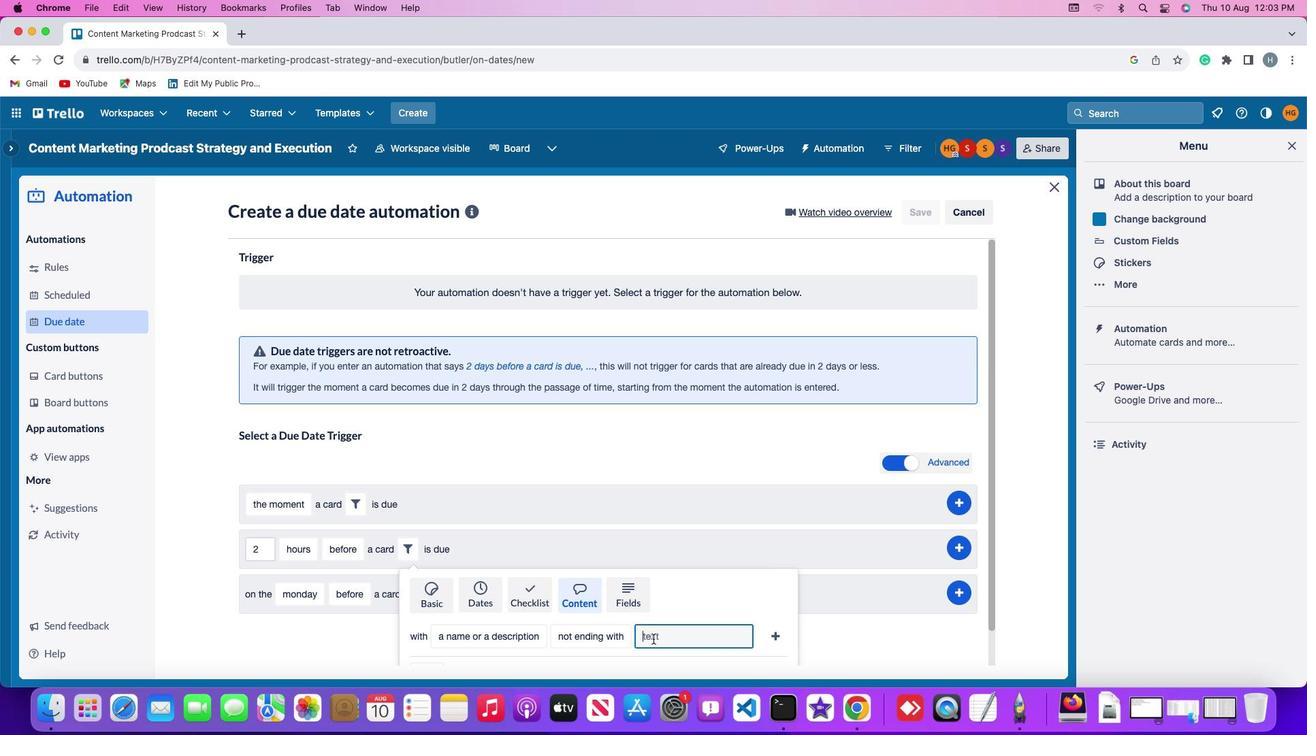 
Action: Key pressed 'r''e''s''u''m''e'
Screenshot: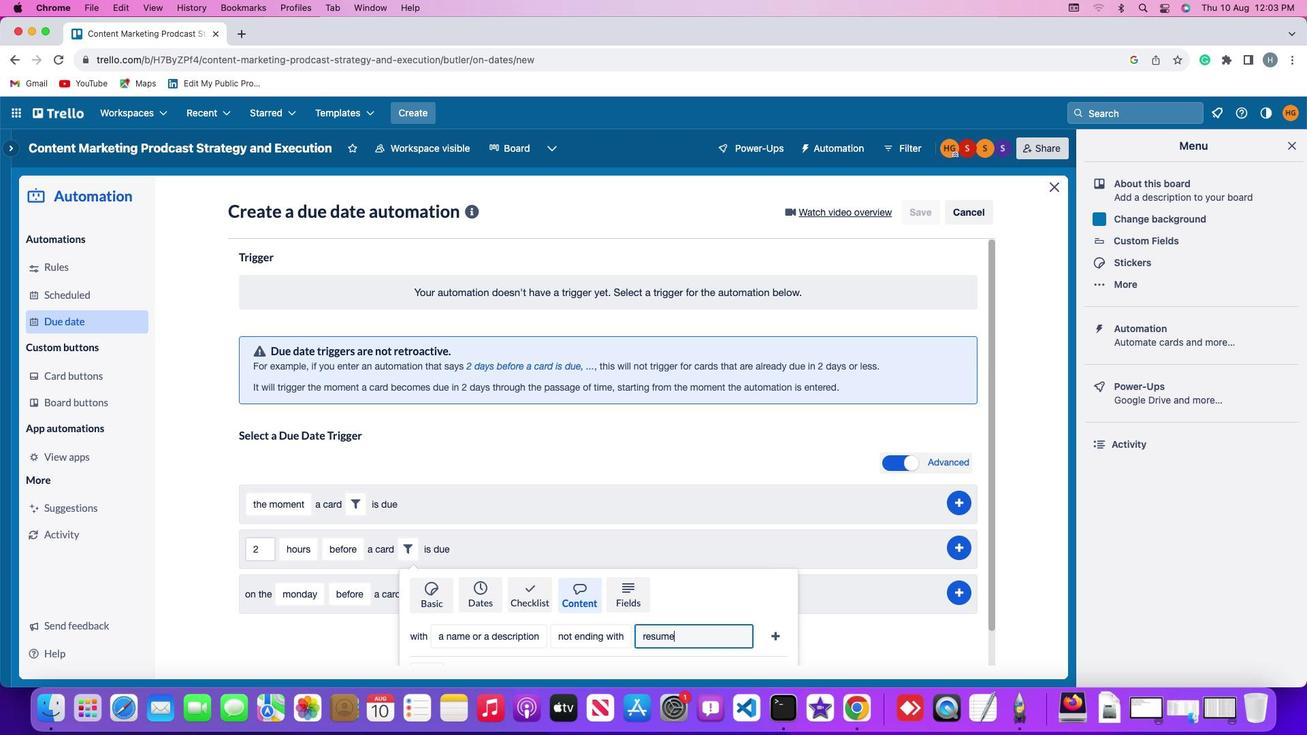 
Action: Mouse moved to (771, 634)
Screenshot: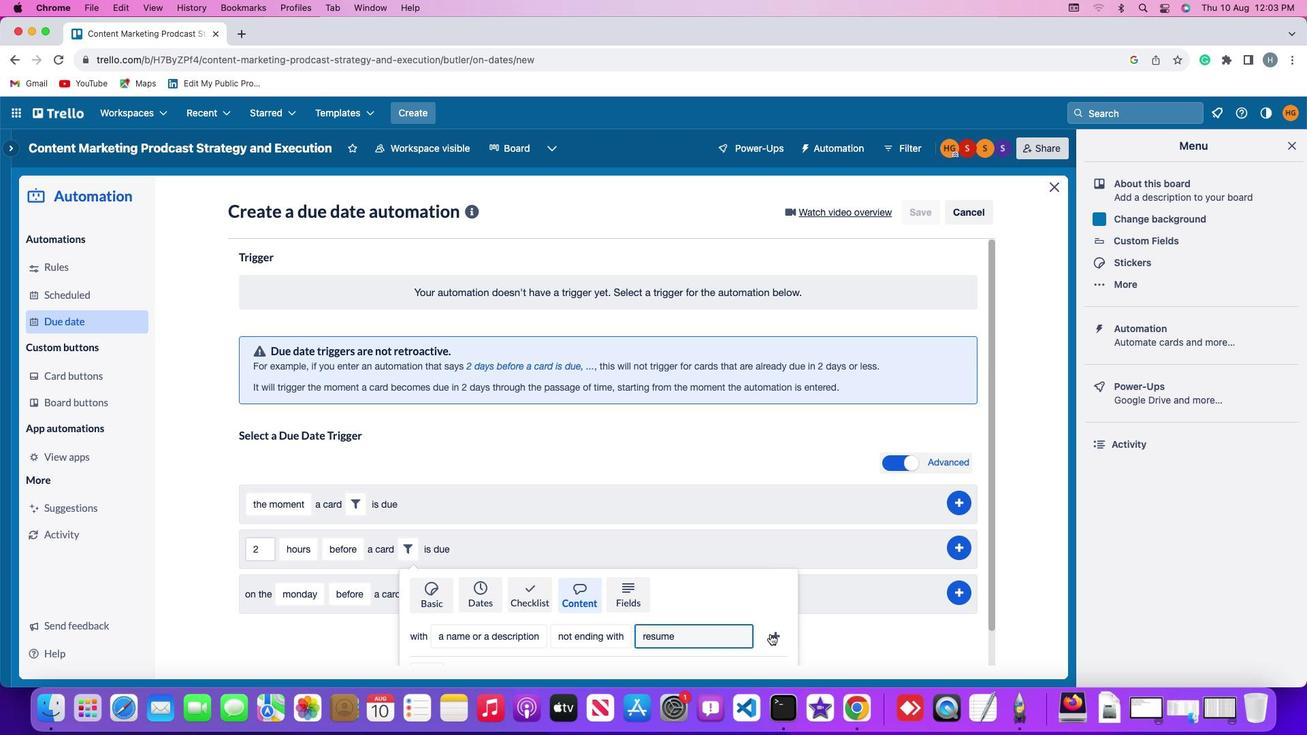 
Action: Mouse pressed left at (771, 634)
Screenshot: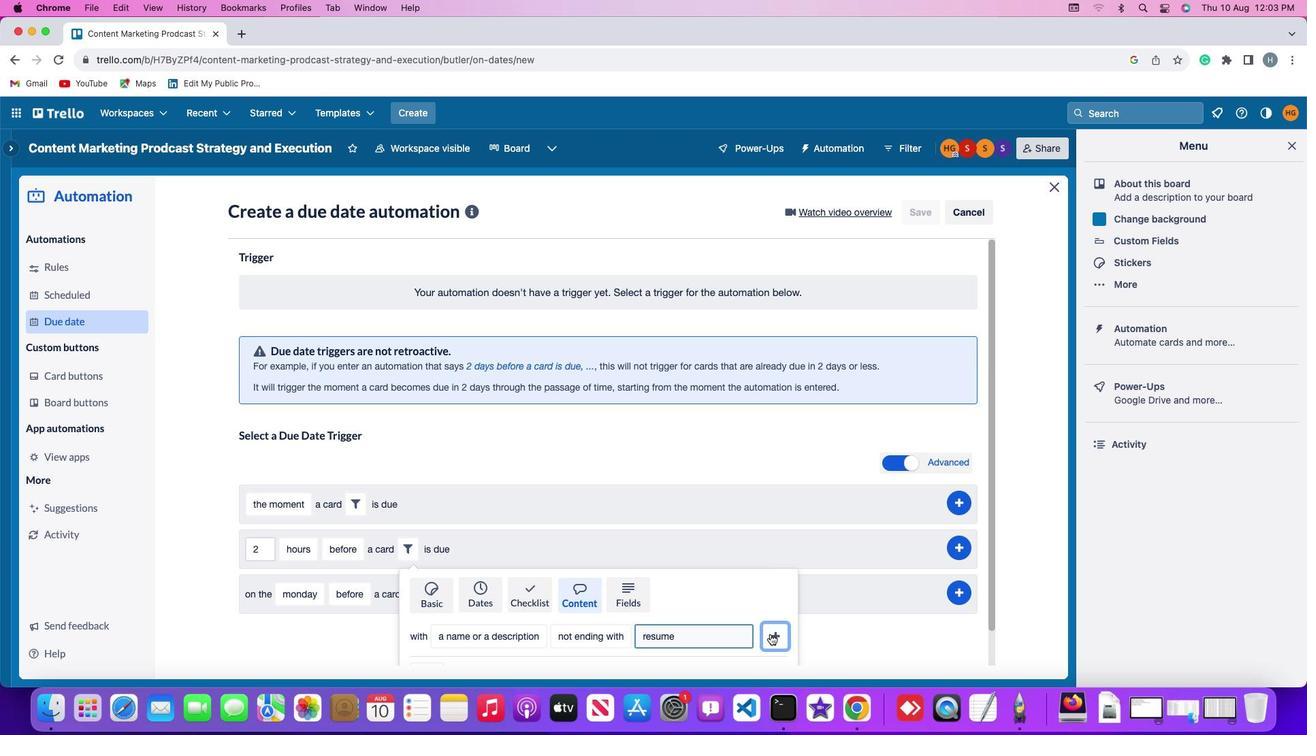 
Action: Mouse moved to (974, 546)
Screenshot: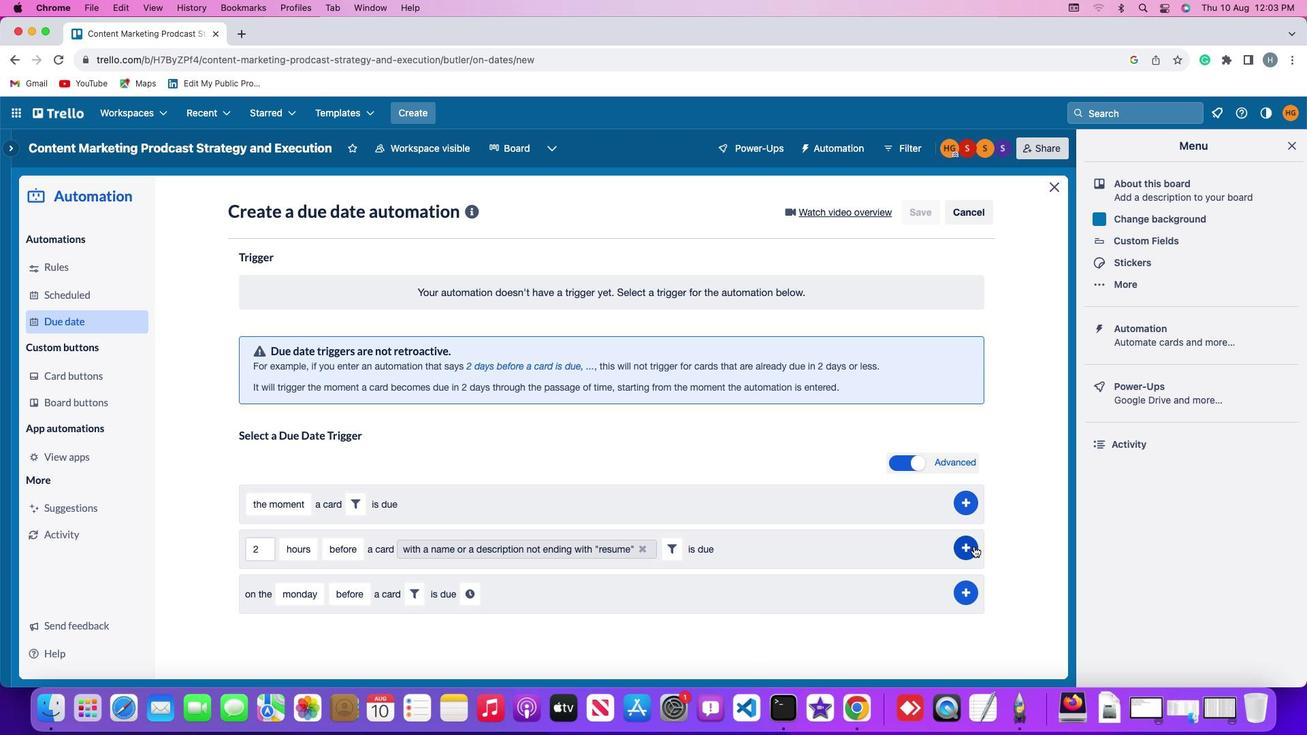 
Action: Mouse pressed left at (974, 546)
Screenshot: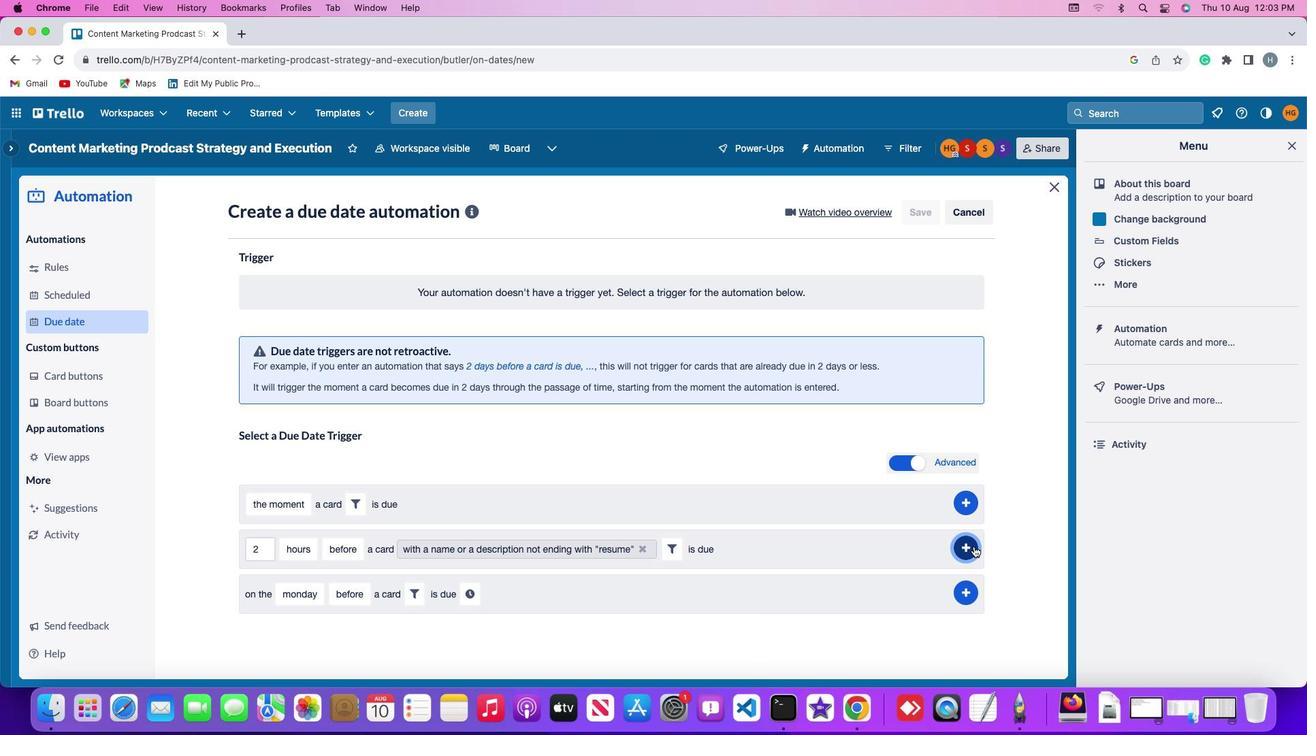 
Action: Mouse moved to (1023, 457)
Screenshot: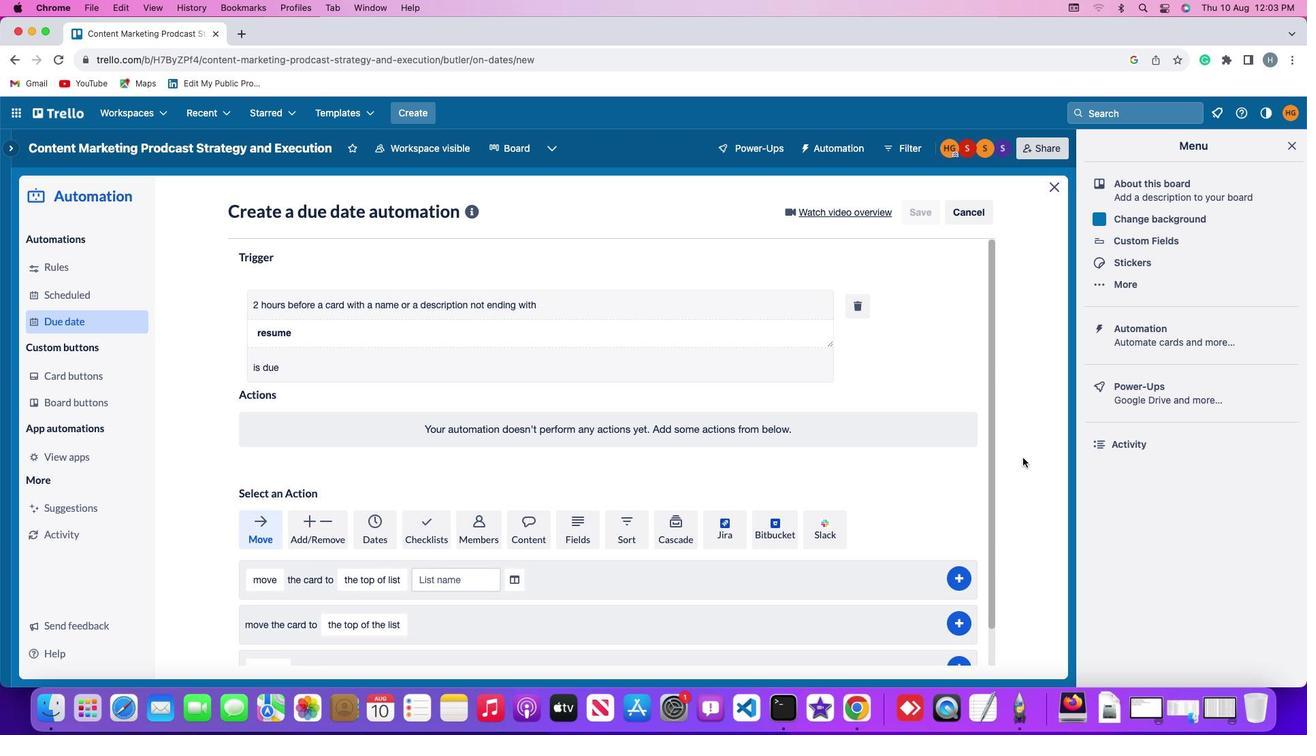 
